 Task: Find a guest house in North Chicopee, United States, for 8 guests from 24 Aug to 10 Sep, with a price range of ₹12,000 to ₹15,000, 6 bedrooms, 6 beds, 6 bathrooms, free parking, TV, and English-speaking host.
Action: Mouse moved to (582, 113)
Screenshot: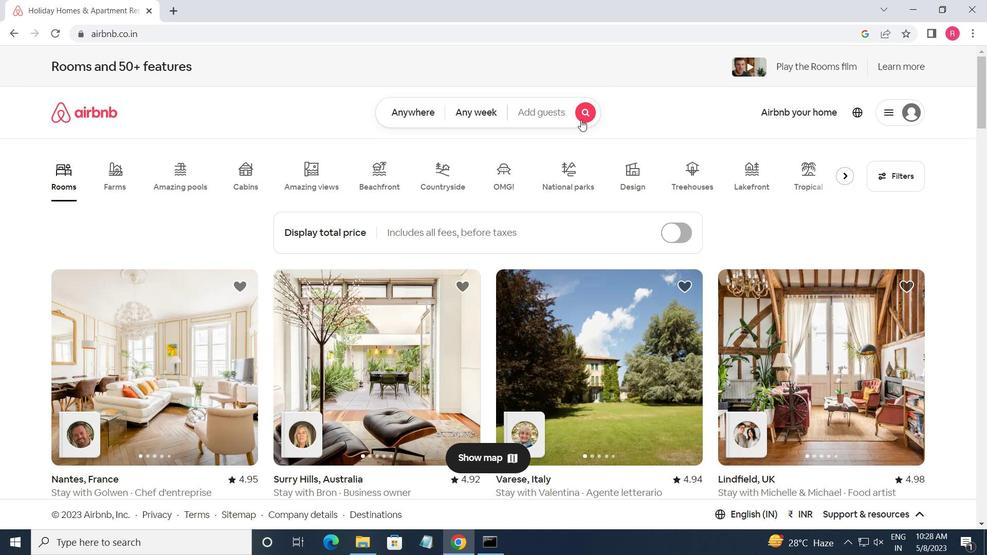 
Action: Mouse pressed left at (582, 113)
Screenshot: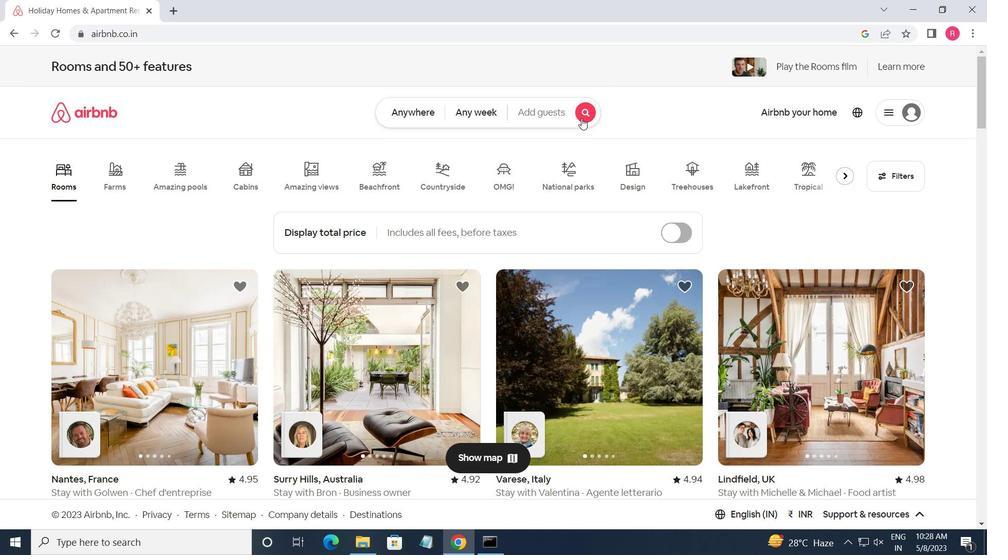
Action: Mouse moved to (354, 157)
Screenshot: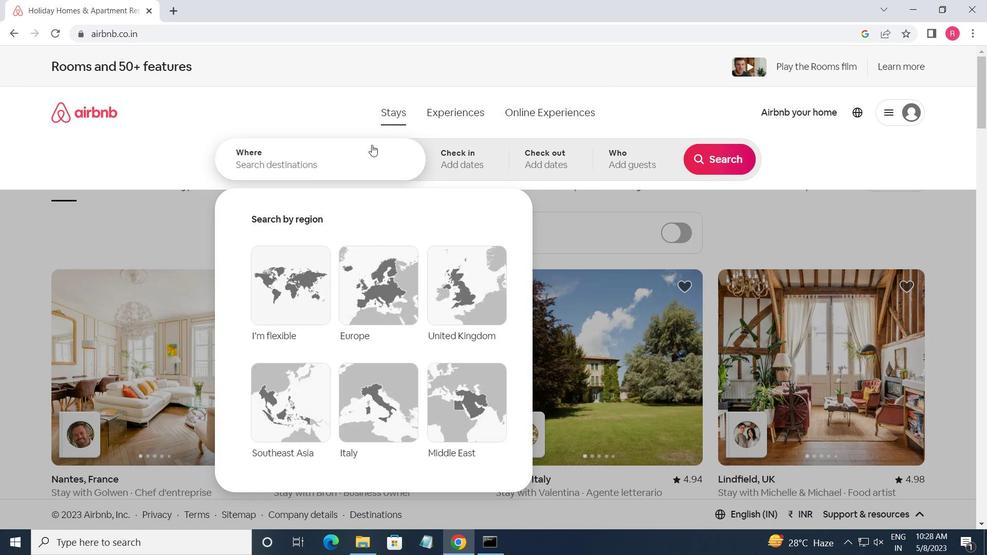 
Action: Mouse pressed left at (354, 157)
Screenshot: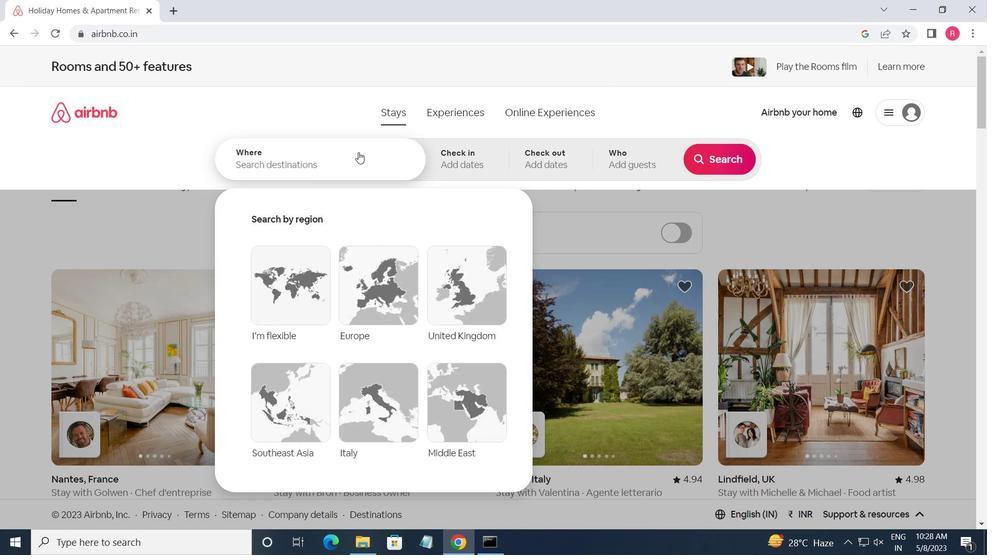 
Action: Key pressed <Key.shift_r>North<Key.space><Key.shift><Key.shift><Key.shift><Key.shift><Key.shift><Key.shift><Key.shift><Key.shift><Key.shift><Key.shift><Key.shift><Key.shift><Key.shift><Key.shift><Key.shift>CHICOPEE,<Key.shift_r>UNITED<Key.space><Key.shift><Key.shift><Key.shift><Key.shift><Key.shift><Key.shift><Key.shift><Key.shift><Key.shift><Key.shift><Key.shift><Key.shift><Key.shift><Key.shift><Key.shift><Key.shift><Key.shift><Key.shift>STATES<Key.enter>
Screenshot: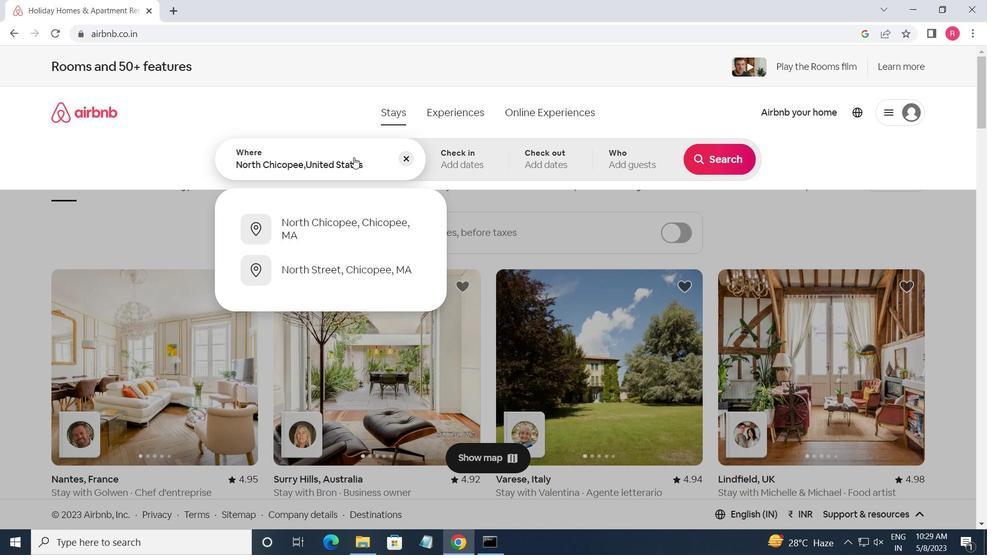 
Action: Mouse moved to (720, 260)
Screenshot: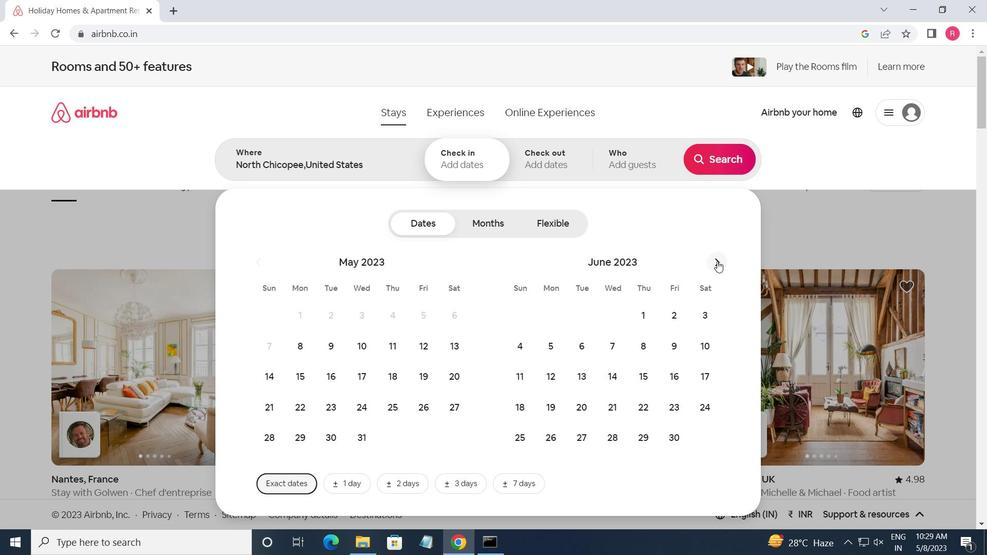 
Action: Mouse pressed left at (720, 260)
Screenshot: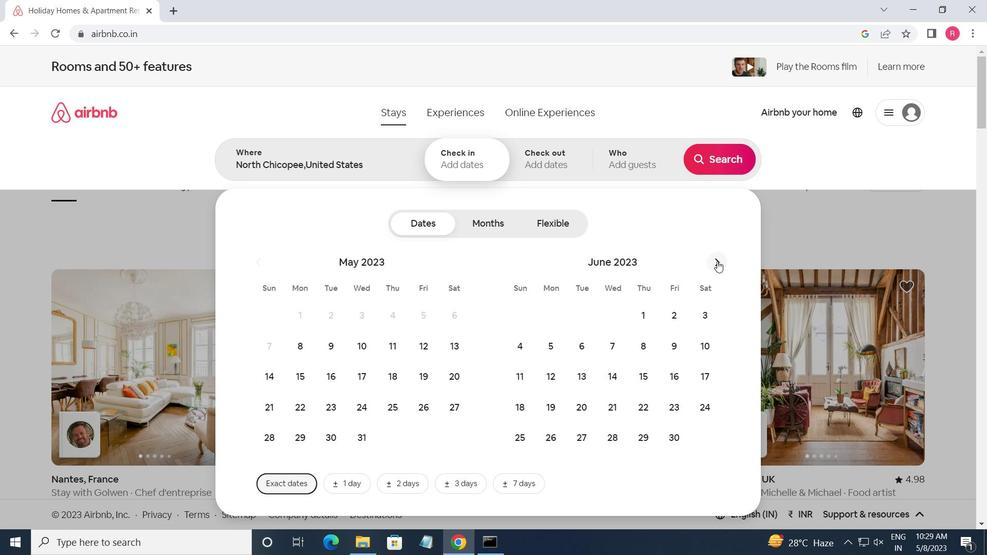 
Action: Mouse moved to (721, 262)
Screenshot: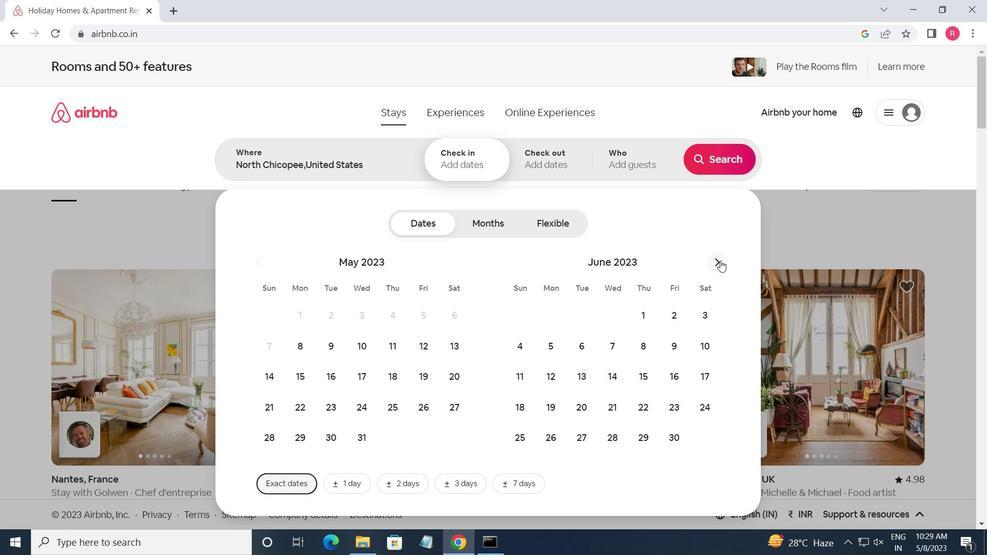 
Action: Mouse pressed left at (721, 262)
Screenshot: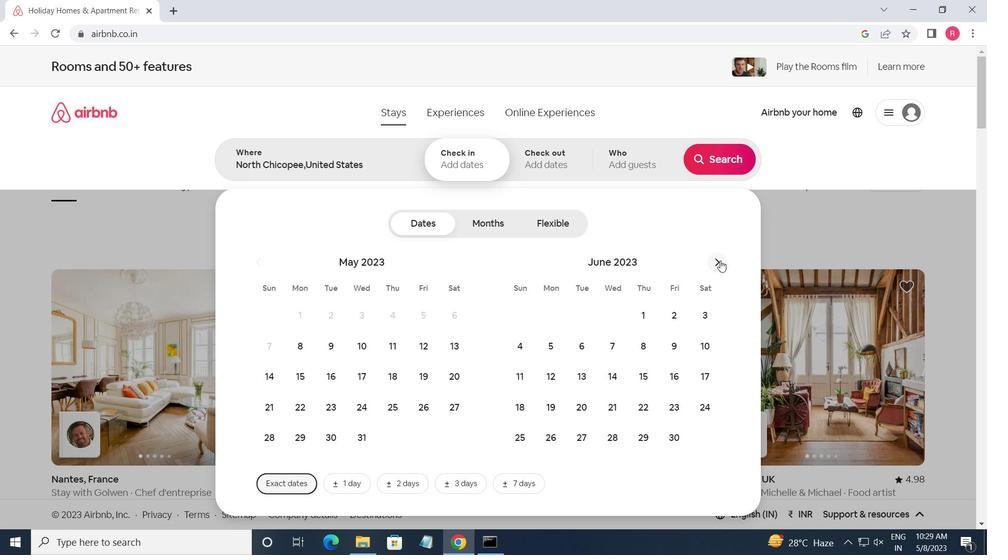 
Action: Mouse pressed left at (721, 262)
Screenshot: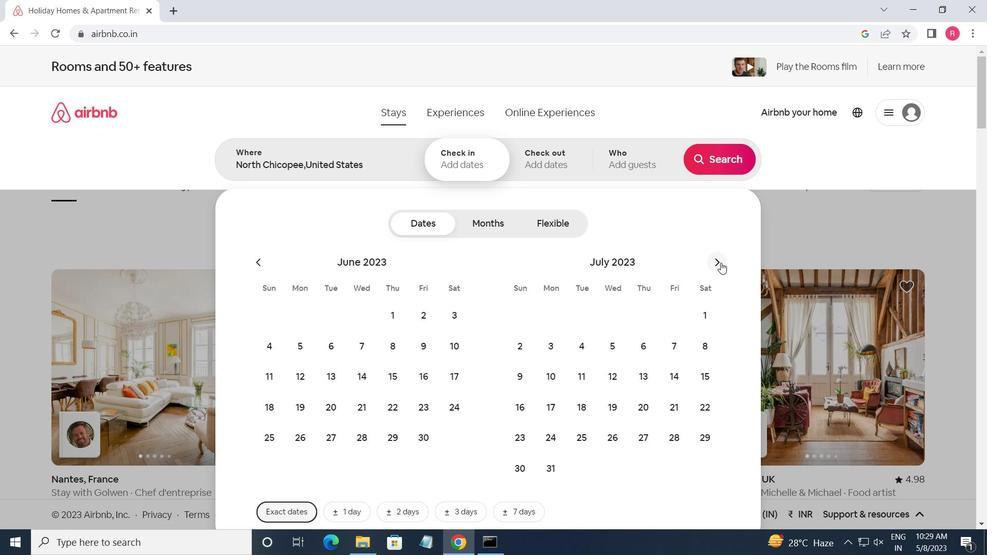 
Action: Mouse moved to (649, 409)
Screenshot: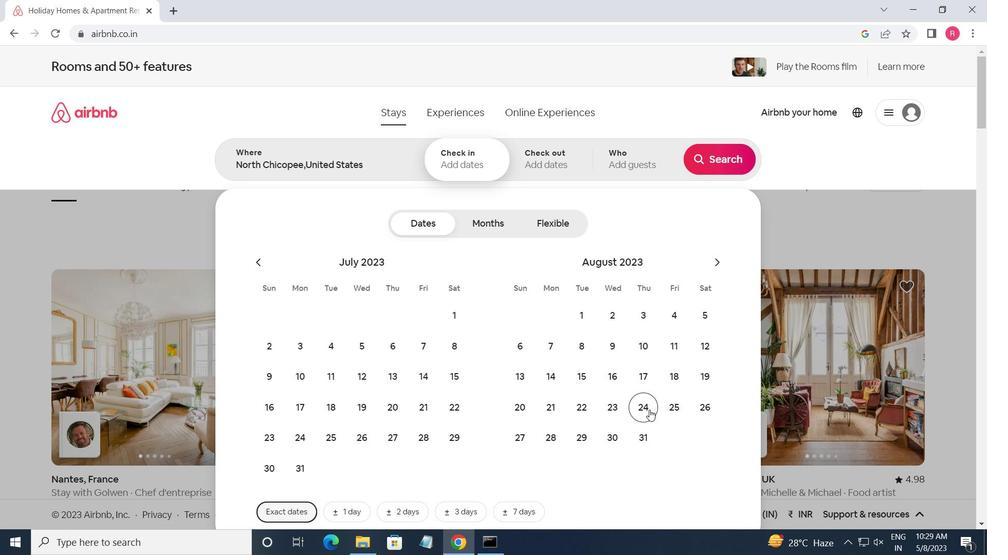 
Action: Mouse pressed left at (649, 409)
Screenshot: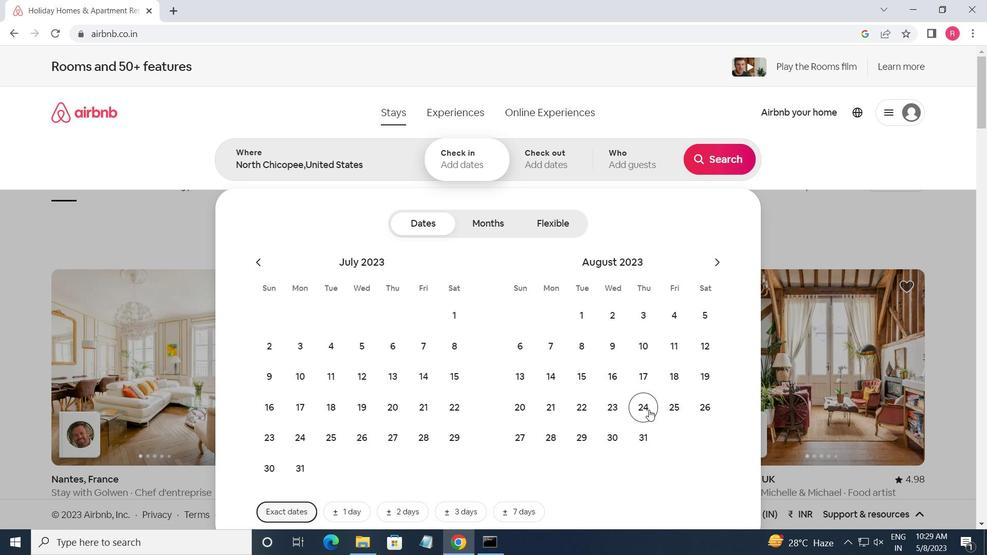 
Action: Mouse moved to (716, 266)
Screenshot: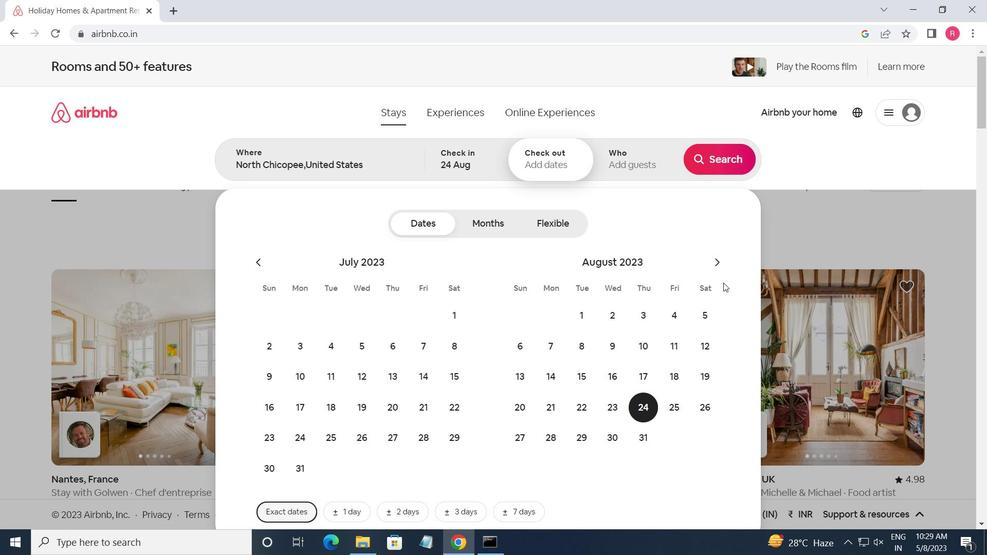 
Action: Mouse pressed left at (716, 266)
Screenshot: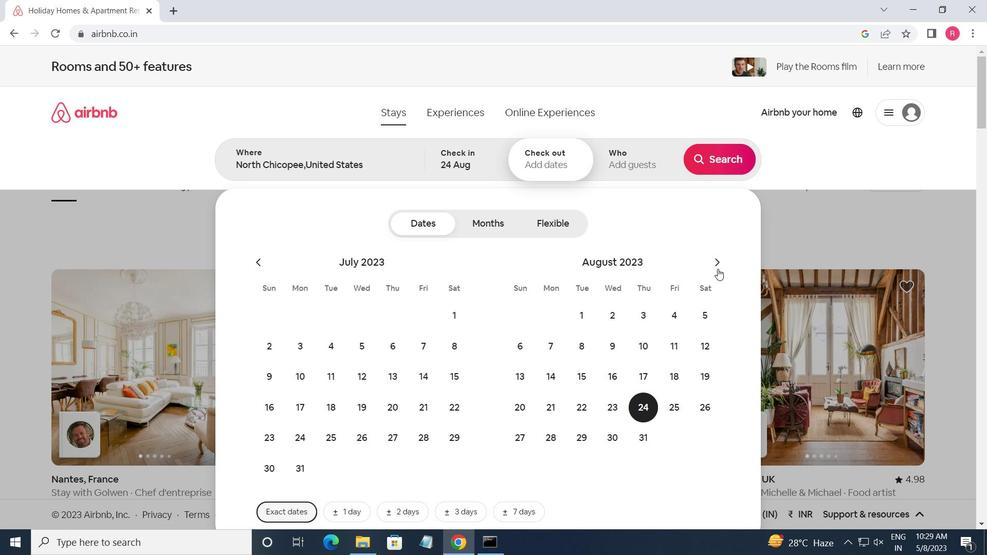 
Action: Mouse moved to (530, 377)
Screenshot: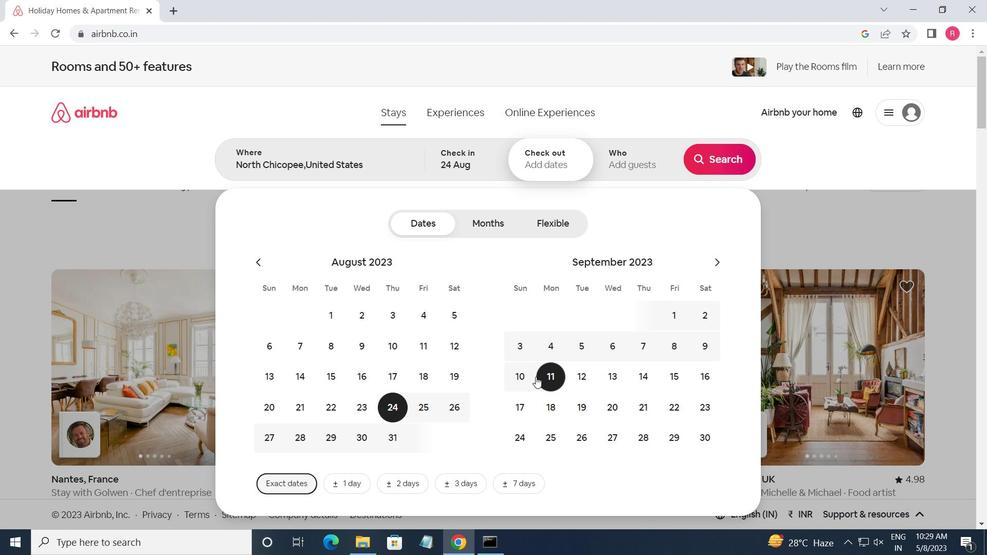 
Action: Mouse pressed left at (530, 377)
Screenshot: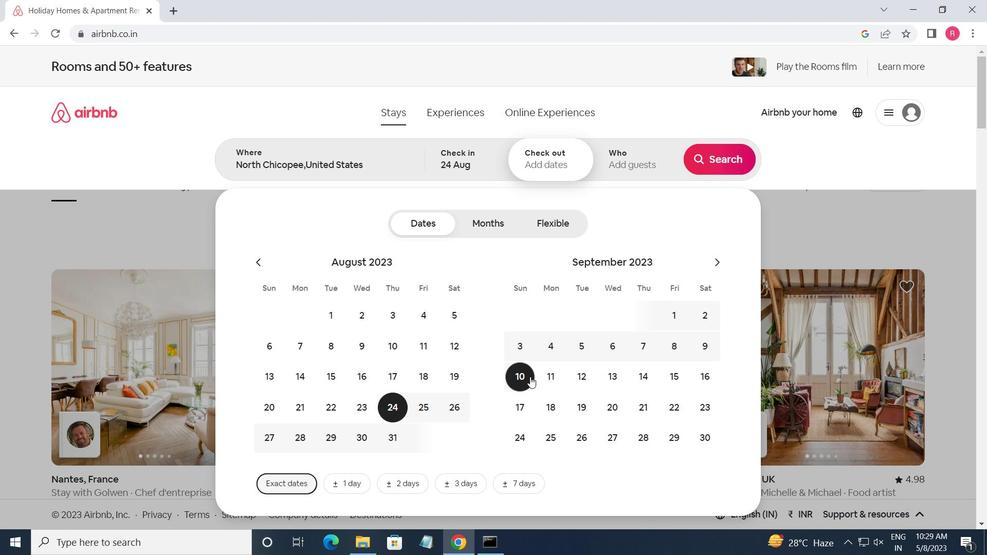 
Action: Mouse moved to (635, 157)
Screenshot: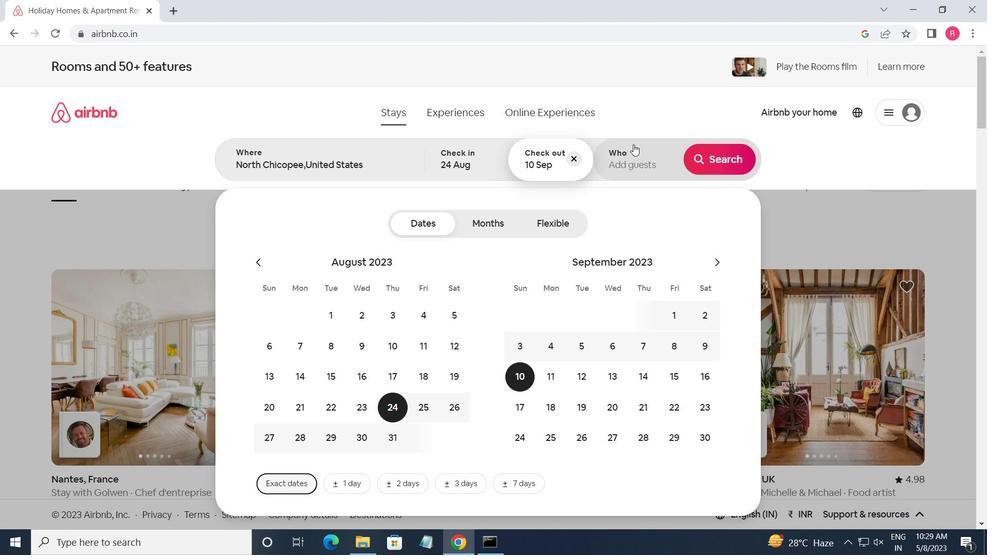 
Action: Mouse pressed left at (635, 157)
Screenshot: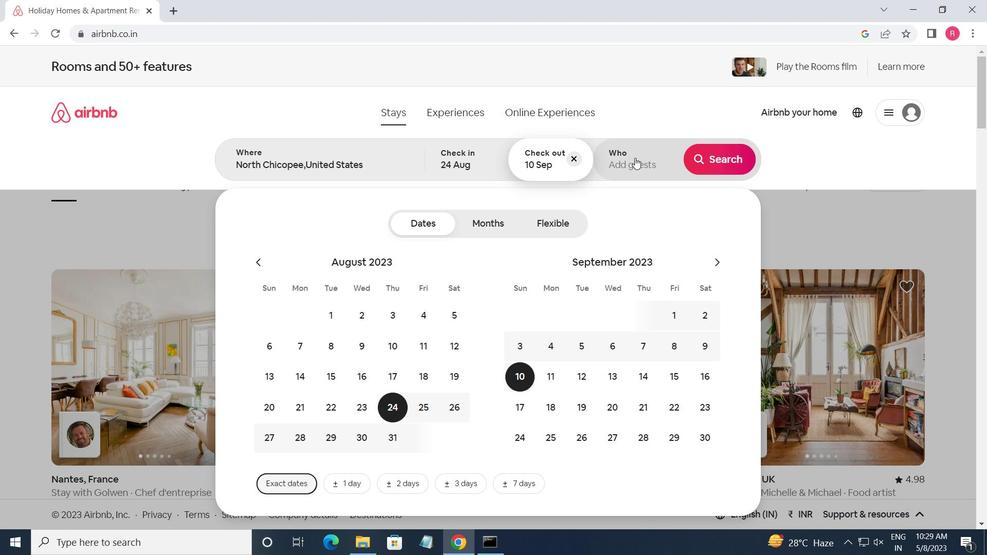
Action: Mouse moved to (712, 221)
Screenshot: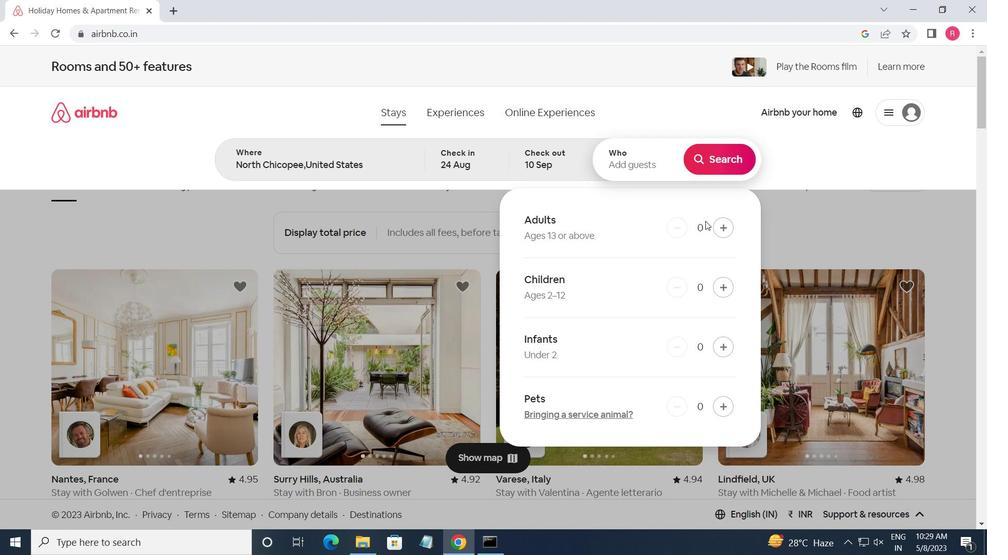 
Action: Mouse pressed left at (712, 221)
Screenshot: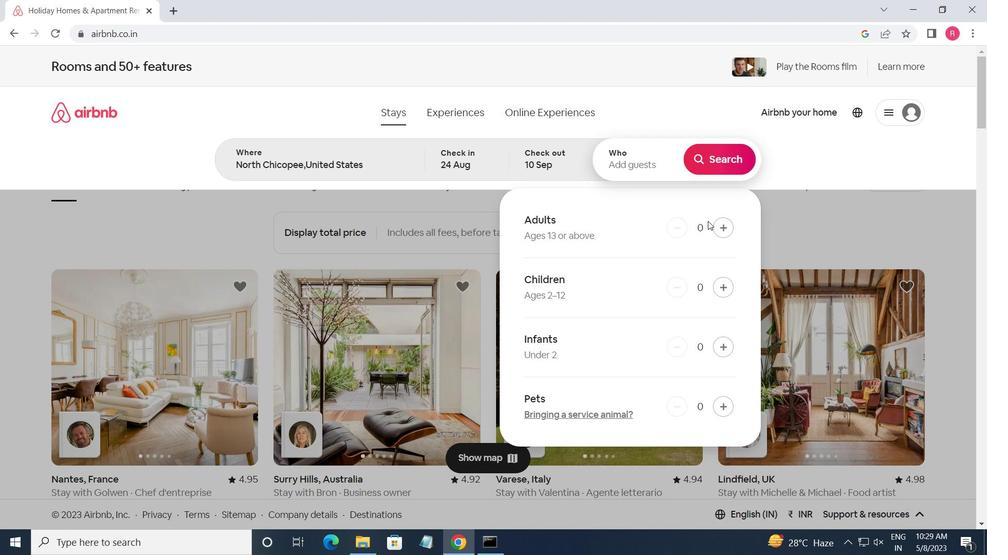 
Action: Mouse moved to (718, 227)
Screenshot: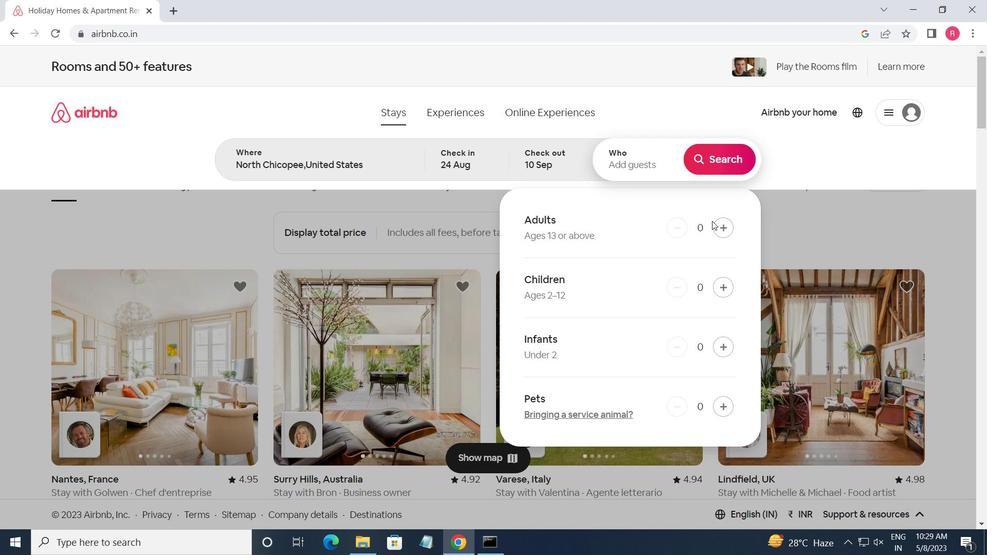 
Action: Mouse pressed left at (718, 227)
Screenshot: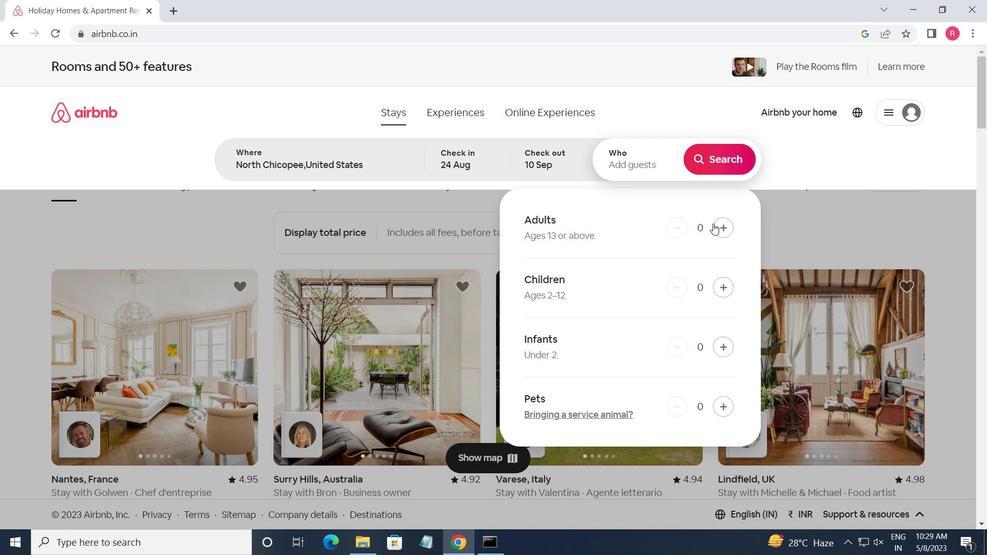 
Action: Mouse pressed left at (718, 227)
Screenshot: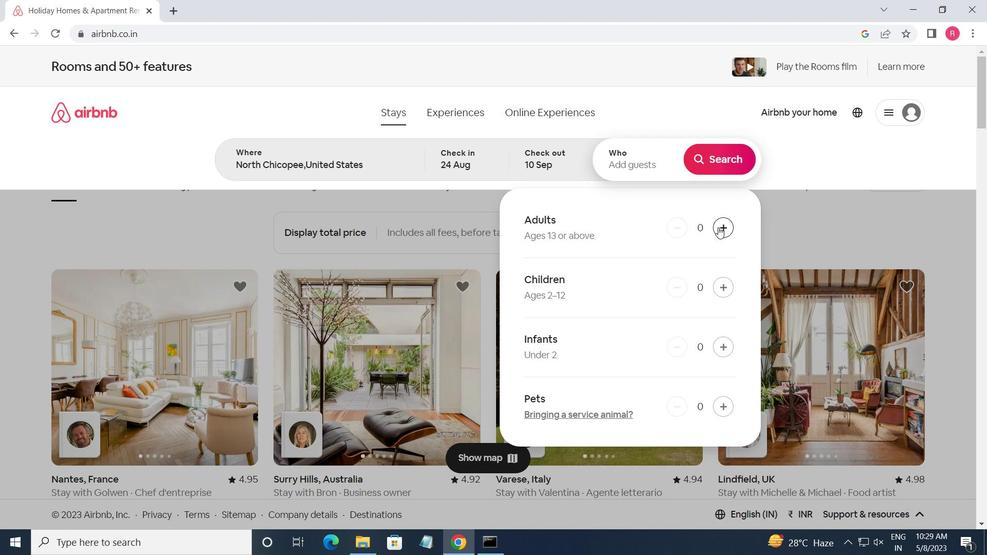 
Action: Mouse moved to (718, 227)
Screenshot: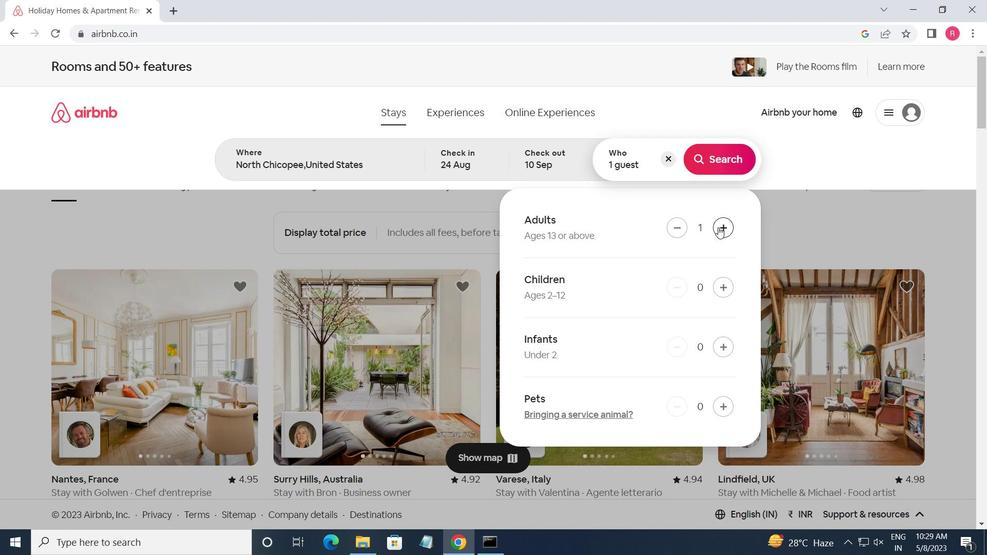 
Action: Mouse pressed left at (718, 227)
Screenshot: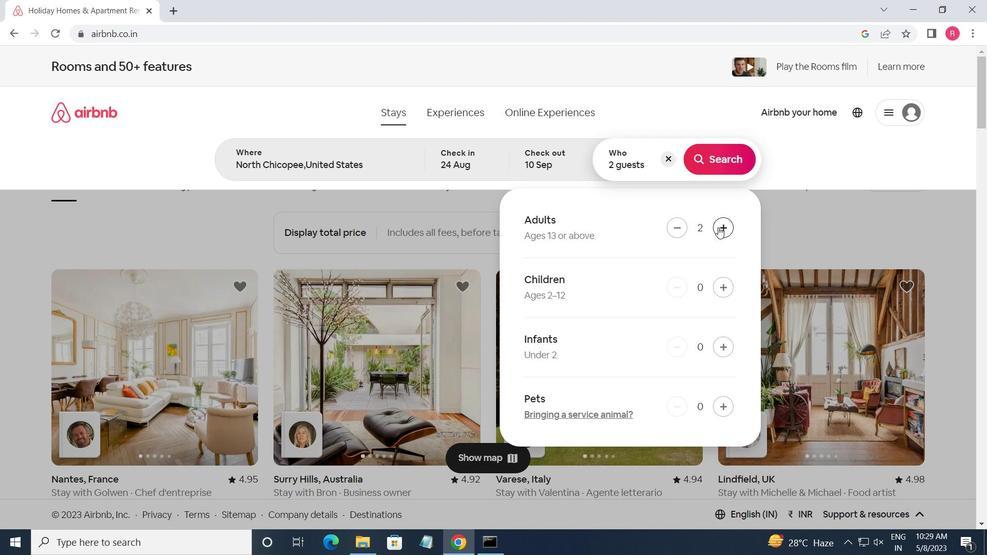 
Action: Mouse moved to (718, 228)
Screenshot: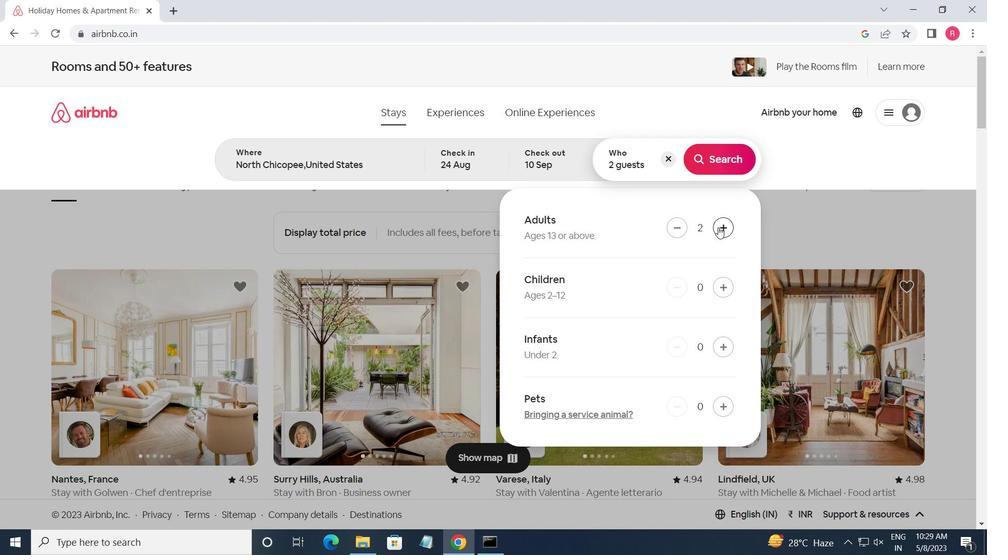 
Action: Mouse pressed left at (718, 228)
Screenshot: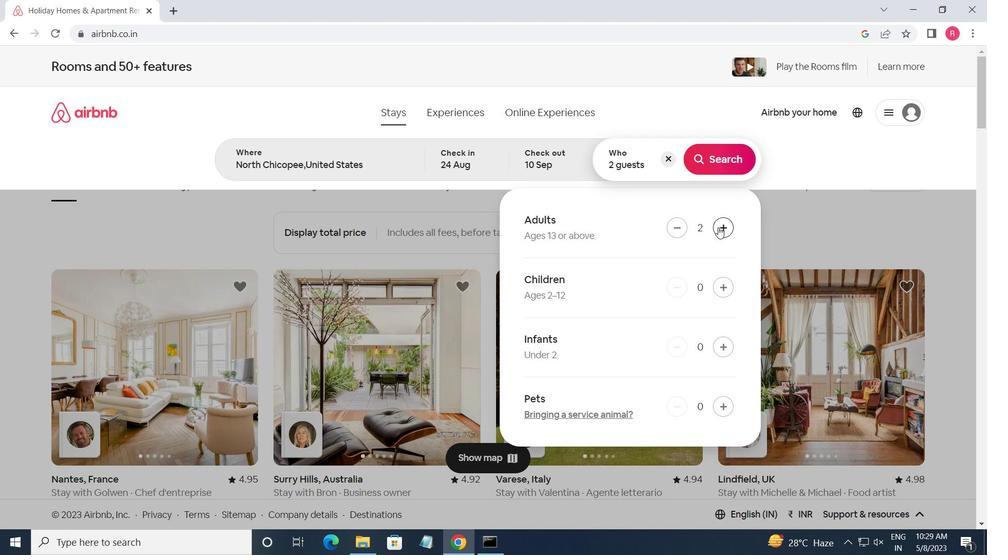 
Action: Mouse pressed left at (718, 228)
Screenshot: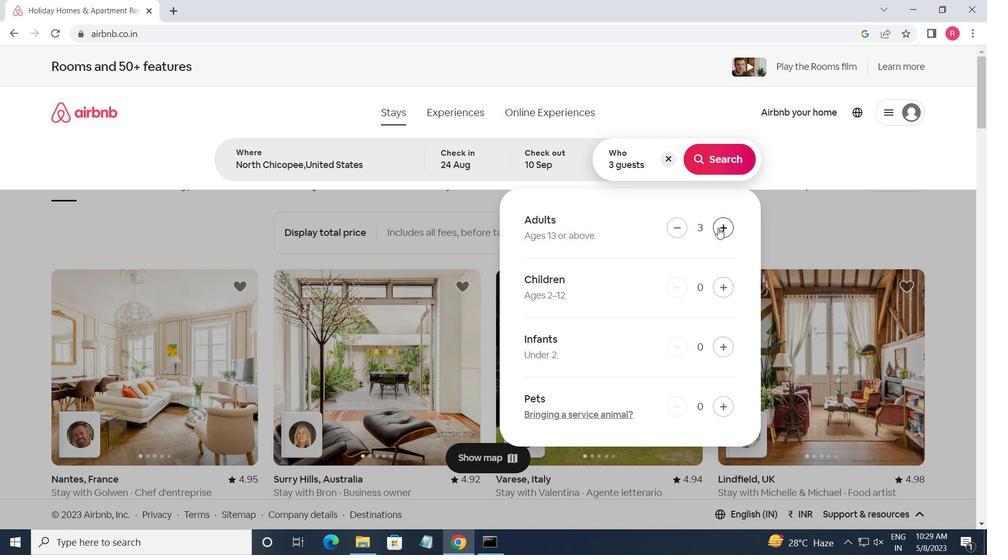 
Action: Mouse pressed left at (718, 228)
Screenshot: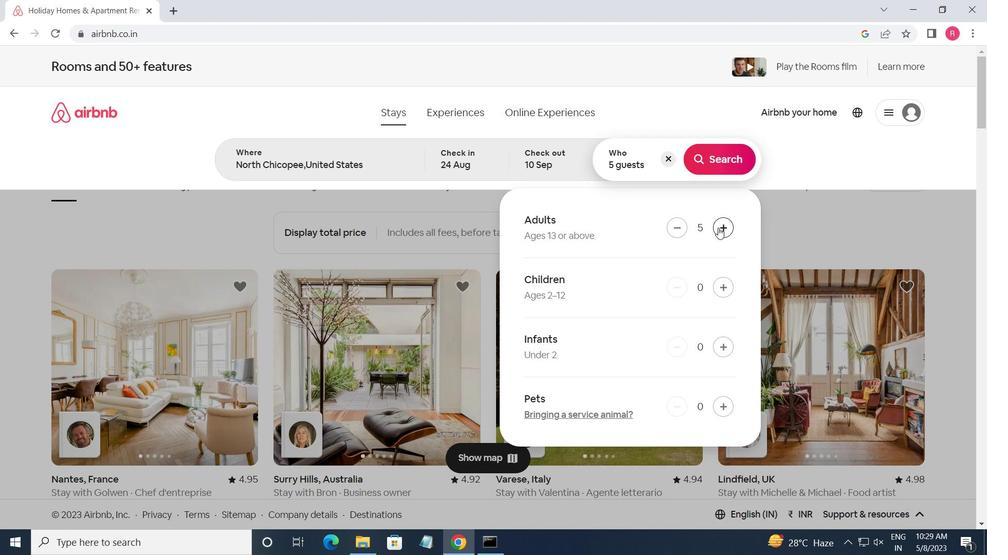 
Action: Mouse moved to (723, 283)
Screenshot: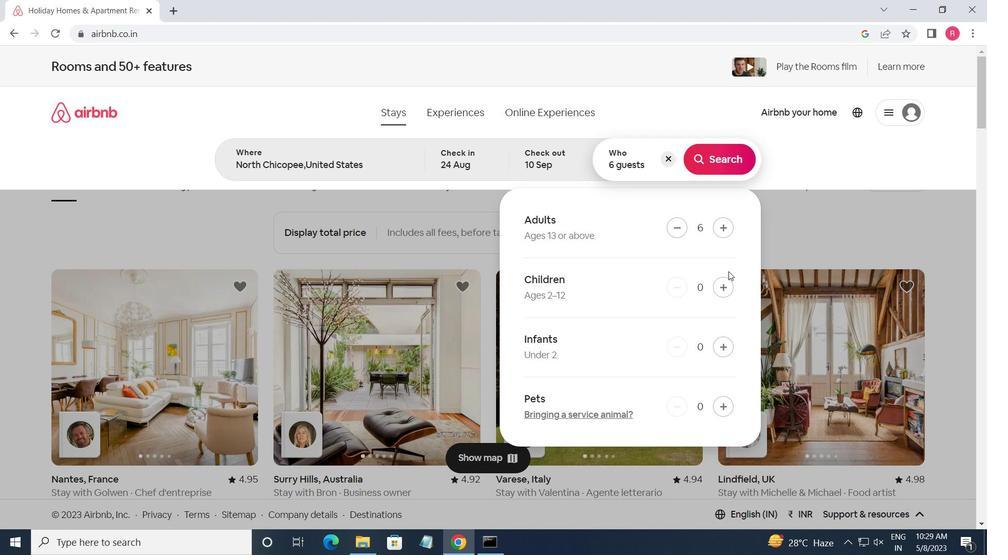
Action: Mouse pressed left at (723, 283)
Screenshot: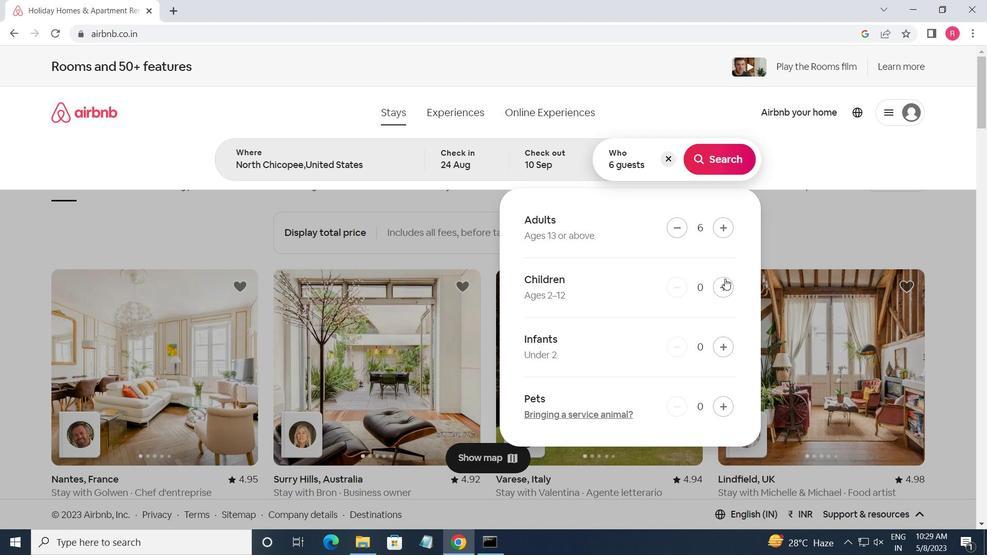 
Action: Mouse pressed left at (723, 283)
Screenshot: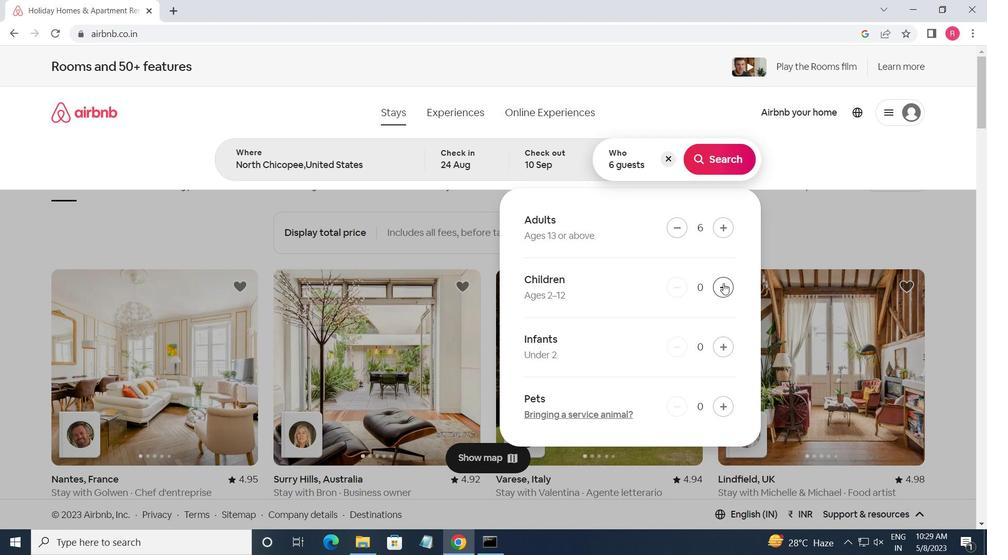 
Action: Mouse moved to (710, 165)
Screenshot: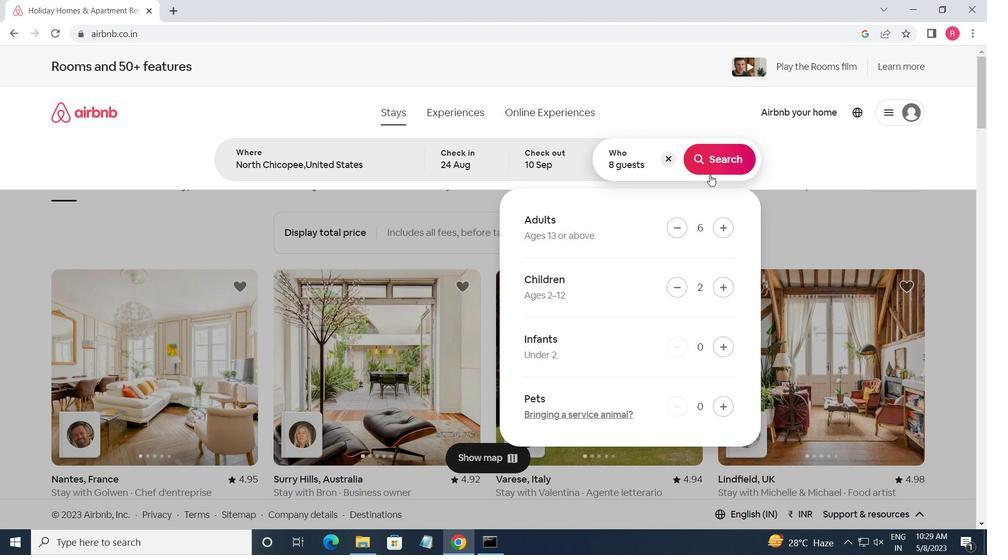 
Action: Mouse pressed left at (710, 165)
Screenshot: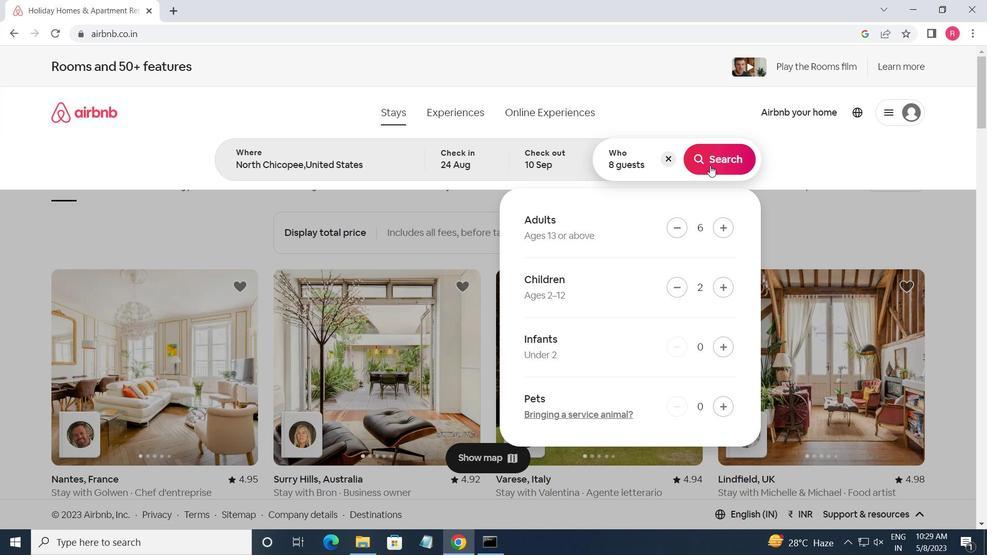 
Action: Mouse moved to (917, 126)
Screenshot: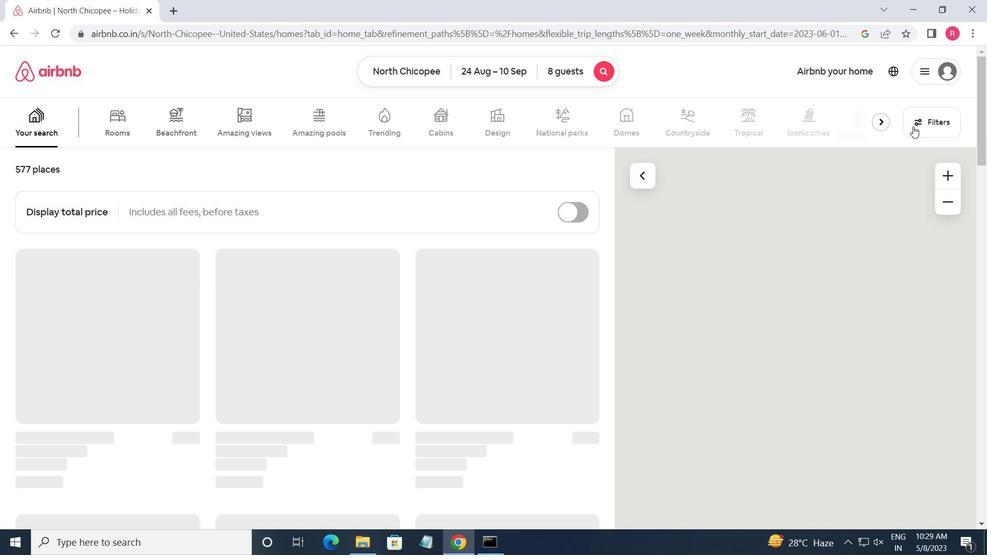 
Action: Mouse pressed left at (917, 126)
Screenshot: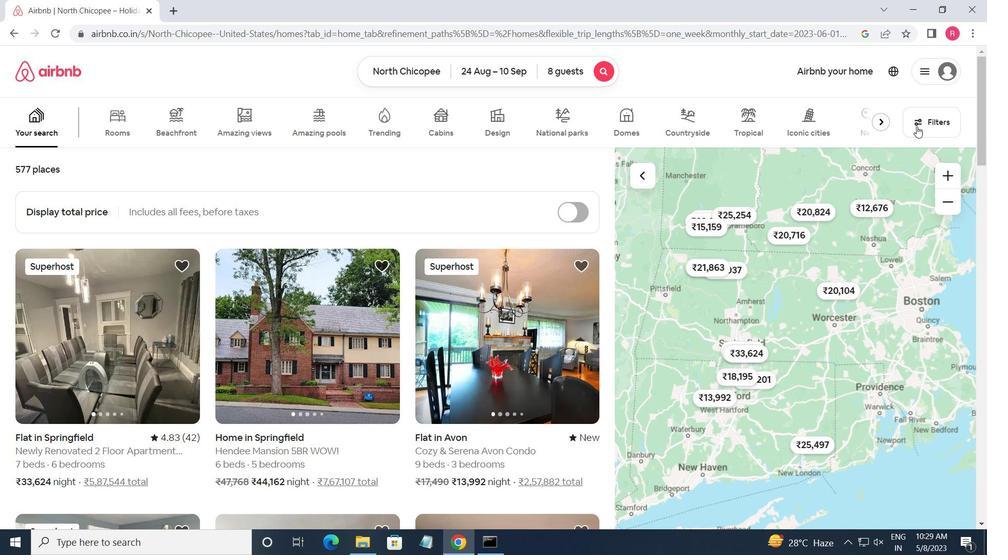 
Action: Mouse moved to (380, 428)
Screenshot: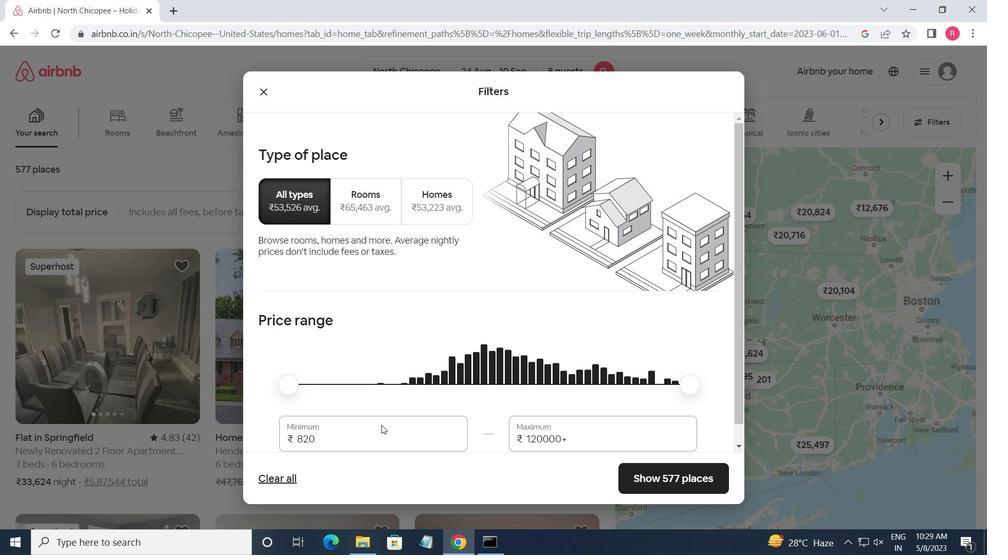 
Action: Mouse pressed left at (380, 428)
Screenshot: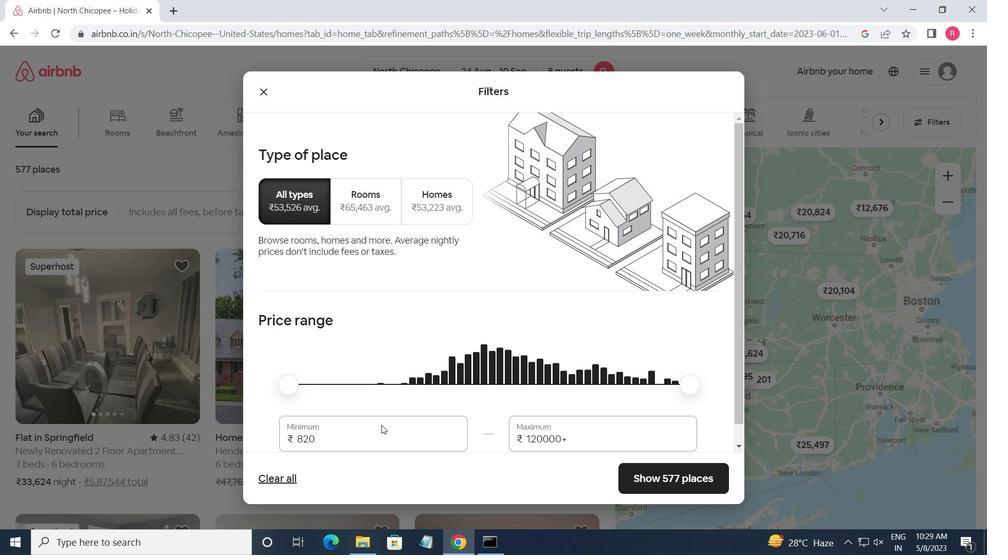 
Action: Mouse moved to (380, 429)
Screenshot: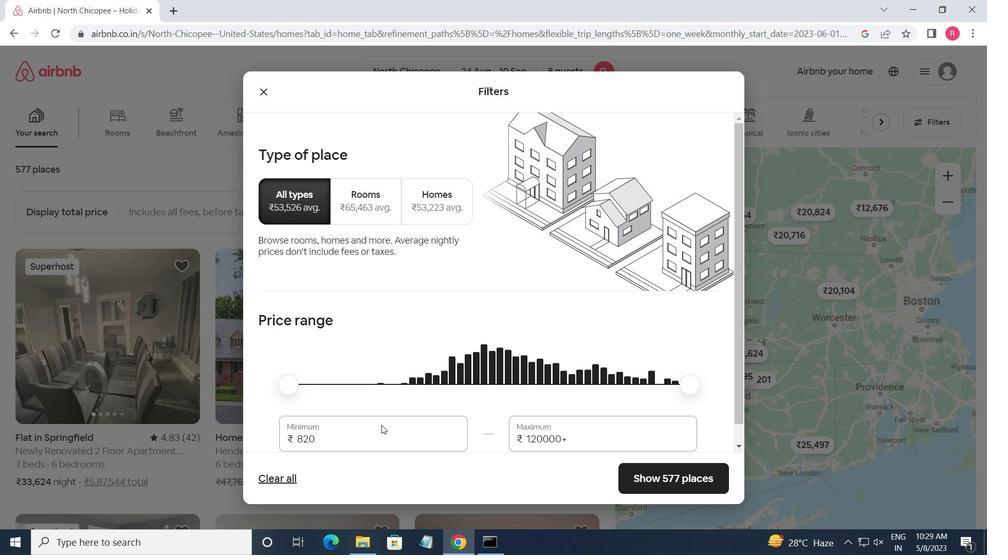 
Action: Key pressed <Key.backspace><Key.backspace><Key.backspace><Key.backspace><Key.backspace><Key.backspace><Key.backspace><Key.backspace>12000<Key.tab>15000
Screenshot: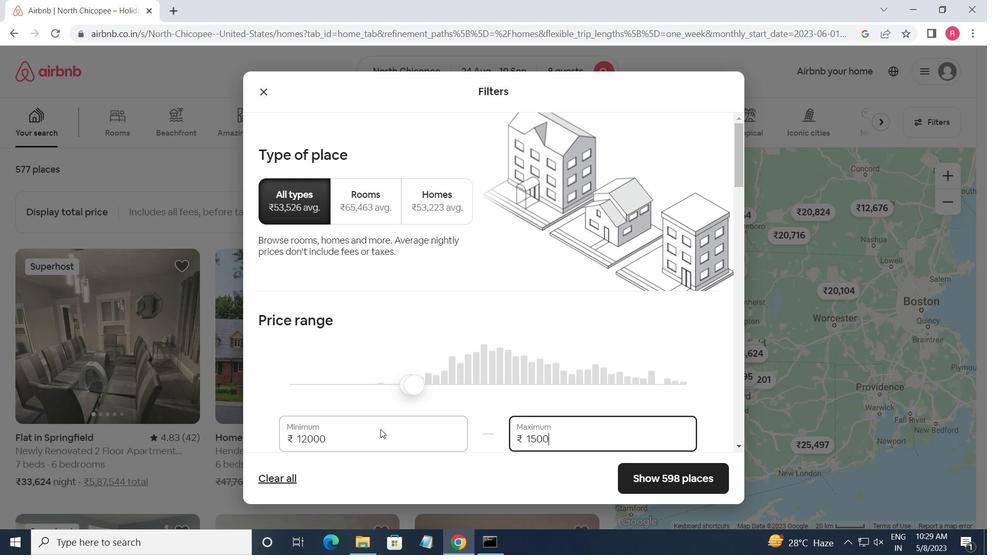
Action: Mouse moved to (436, 399)
Screenshot: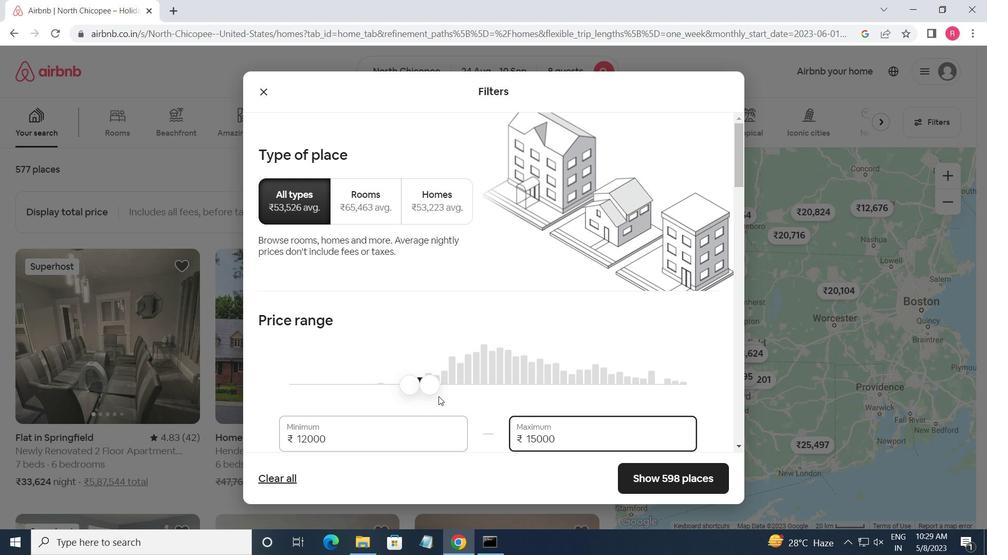
Action: Mouse scrolled (436, 399) with delta (0, 0)
Screenshot: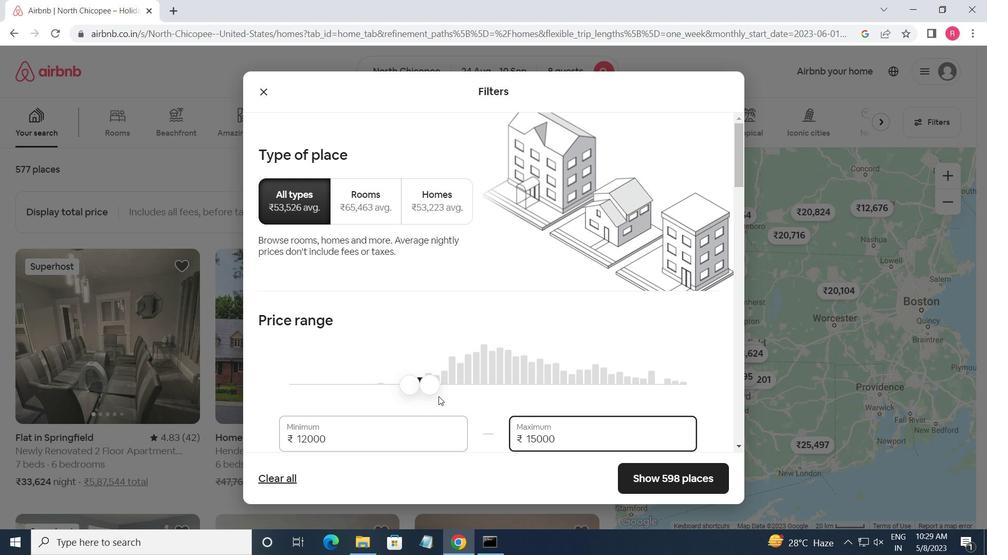 
Action: Mouse moved to (434, 402)
Screenshot: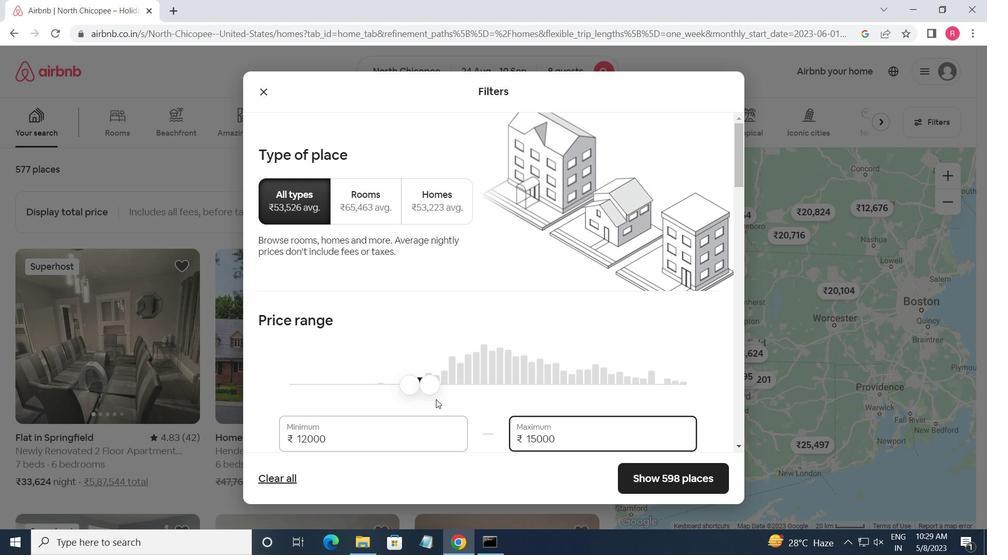 
Action: Mouse scrolled (434, 401) with delta (0, 0)
Screenshot: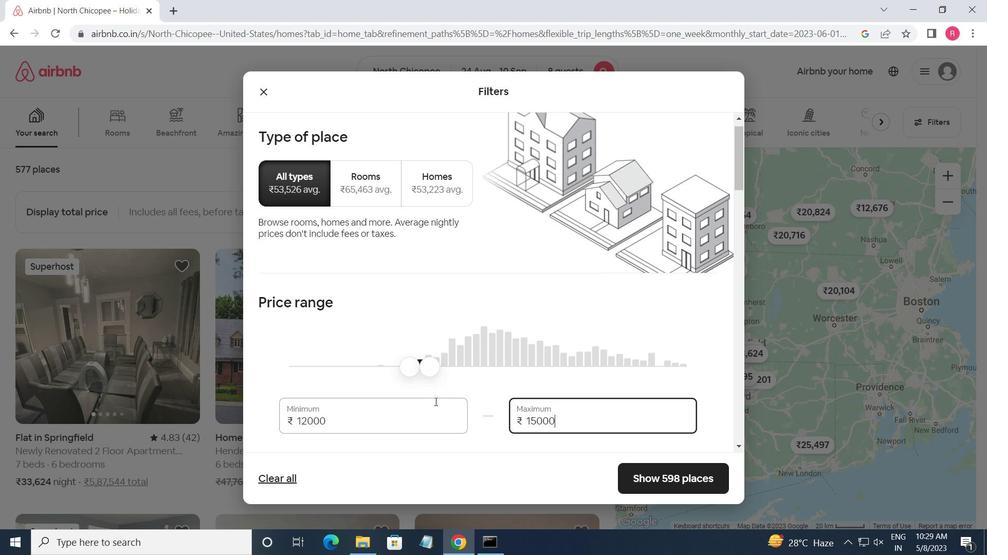 
Action: Mouse scrolled (434, 401) with delta (0, 0)
Screenshot: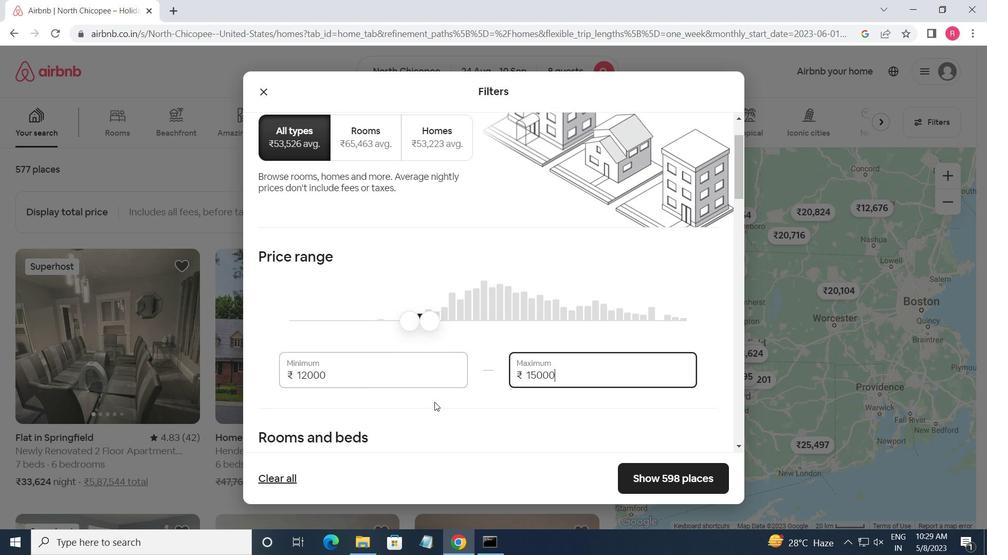 
Action: Mouse scrolled (434, 401) with delta (0, 0)
Screenshot: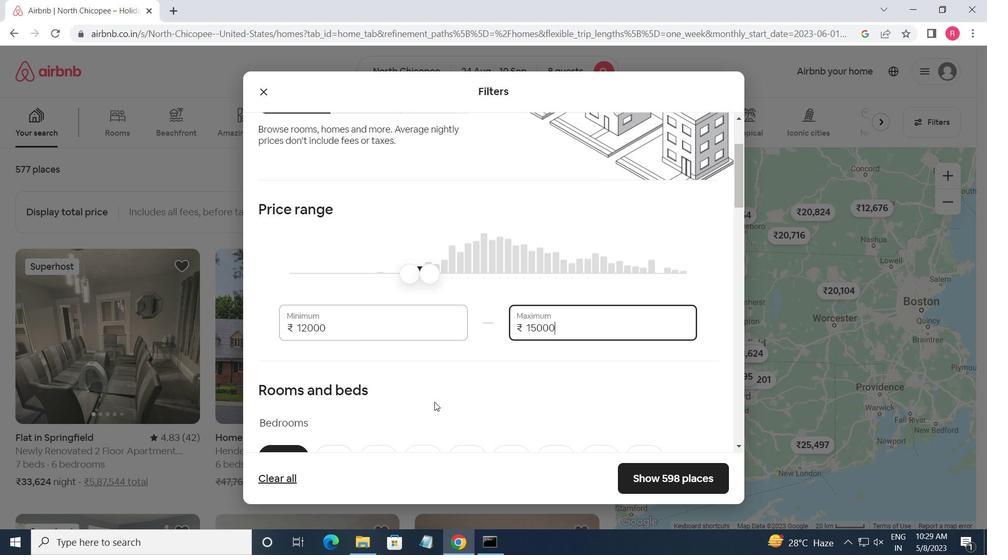 
Action: Mouse moved to (562, 312)
Screenshot: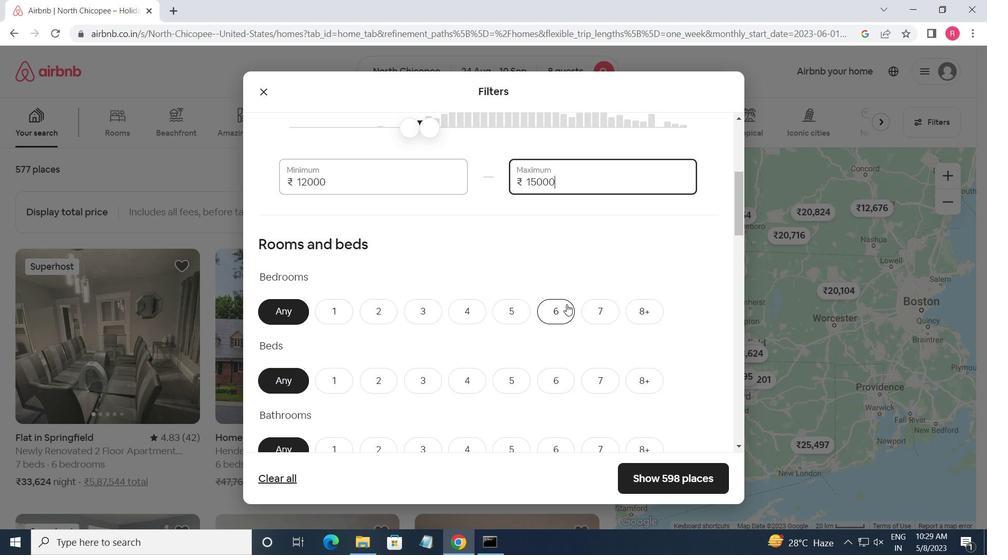 
Action: Mouse pressed left at (562, 312)
Screenshot: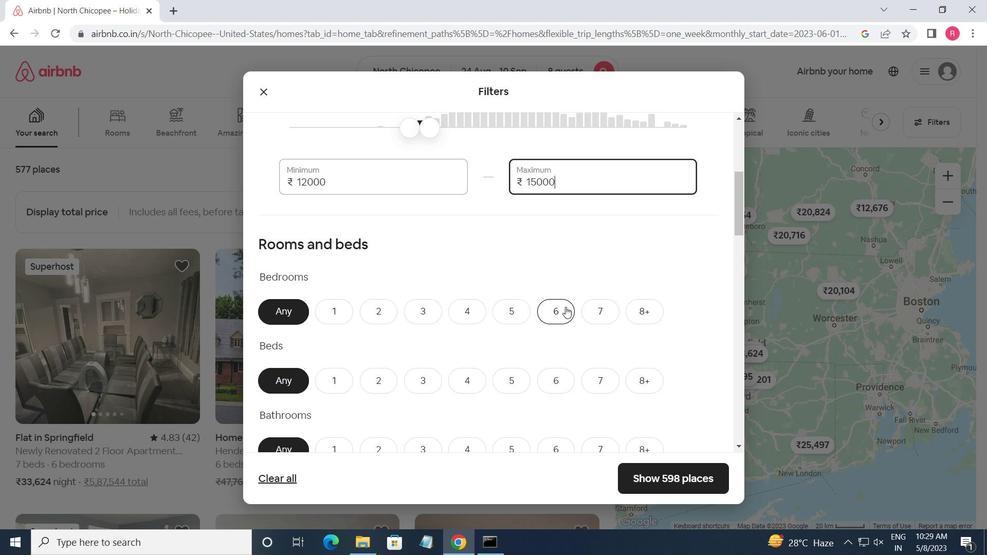 
Action: Mouse moved to (551, 386)
Screenshot: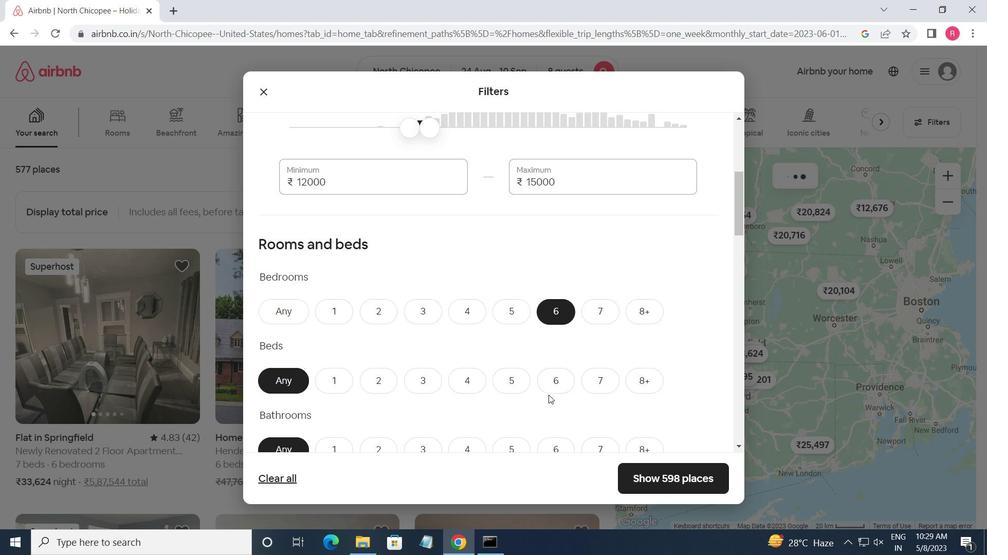 
Action: Mouse pressed left at (551, 386)
Screenshot: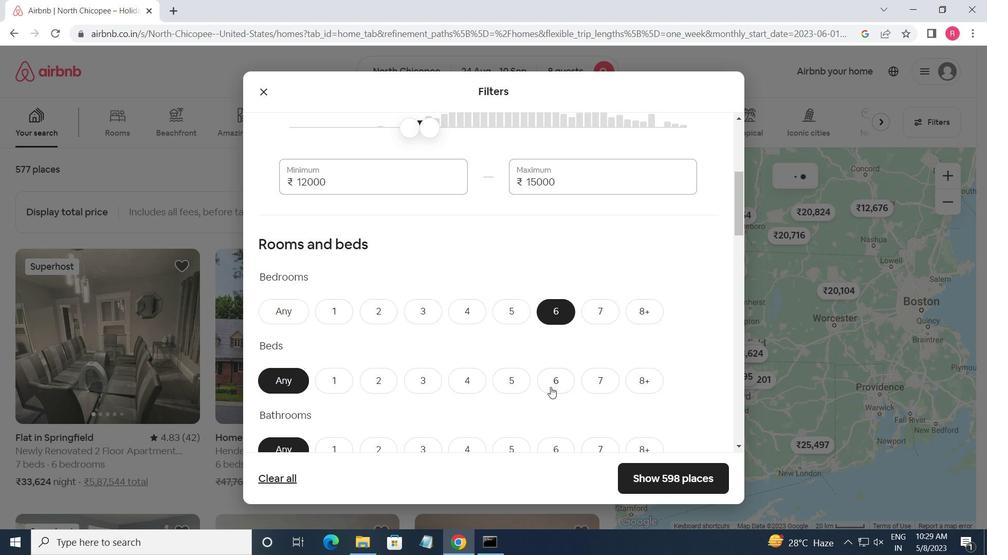 
Action: Mouse moved to (553, 443)
Screenshot: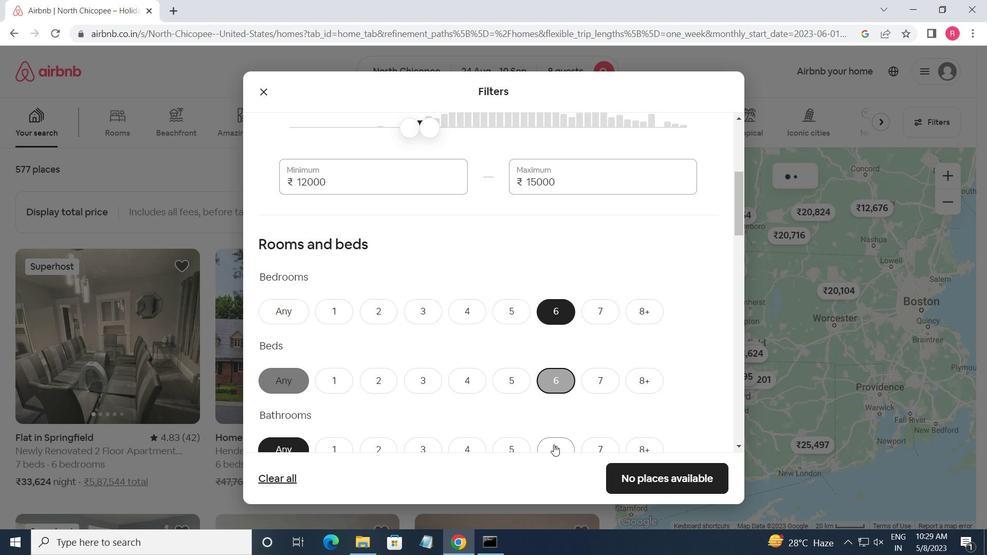 
Action: Mouse pressed left at (553, 443)
Screenshot: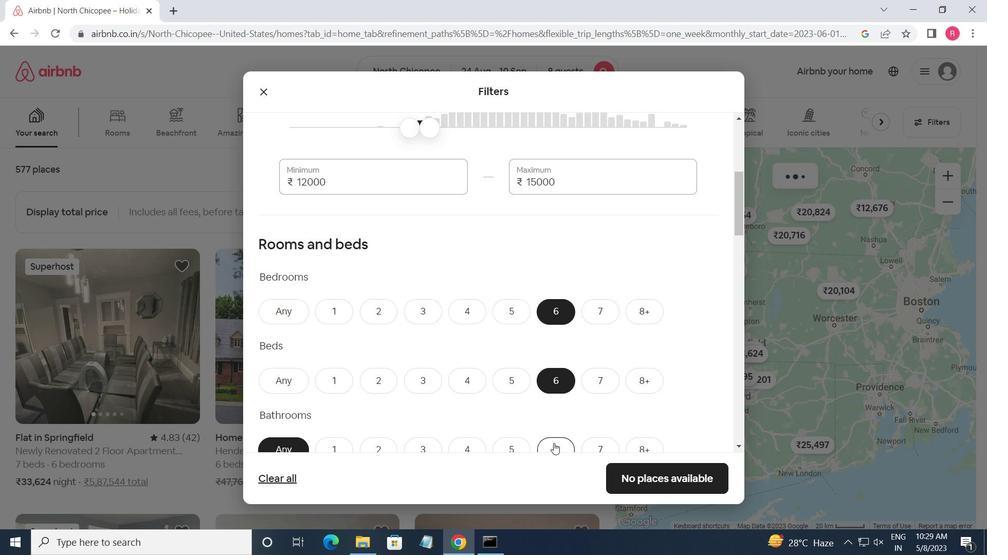 
Action: Mouse moved to (534, 345)
Screenshot: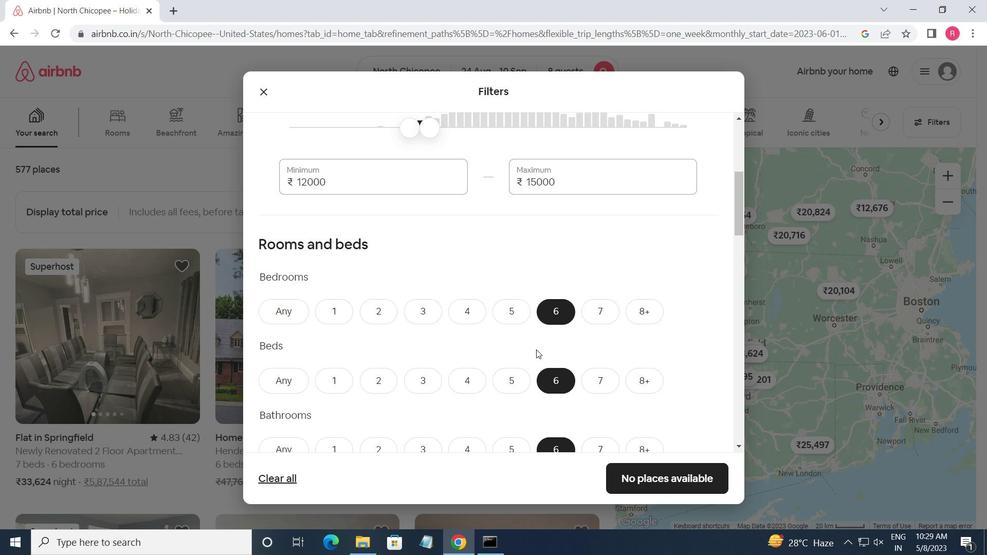 
Action: Mouse scrolled (534, 345) with delta (0, 0)
Screenshot: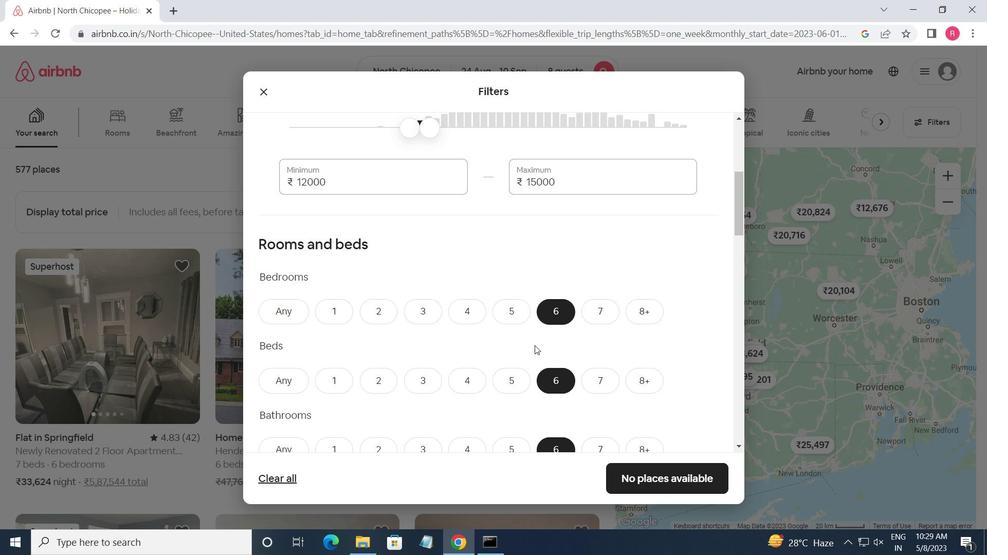 
Action: Mouse scrolled (534, 345) with delta (0, 0)
Screenshot: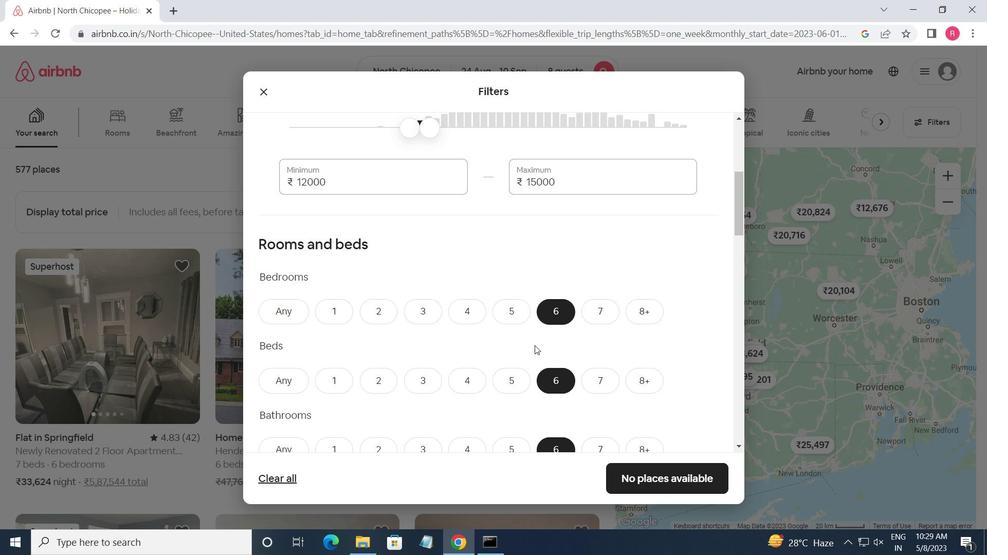 
Action: Mouse scrolled (534, 345) with delta (0, 0)
Screenshot: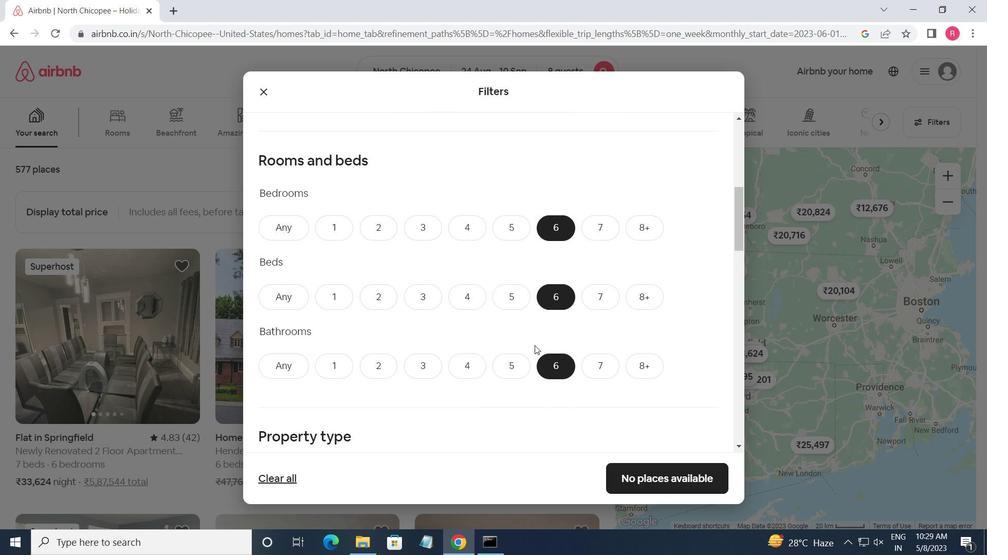 
Action: Mouse moved to (321, 378)
Screenshot: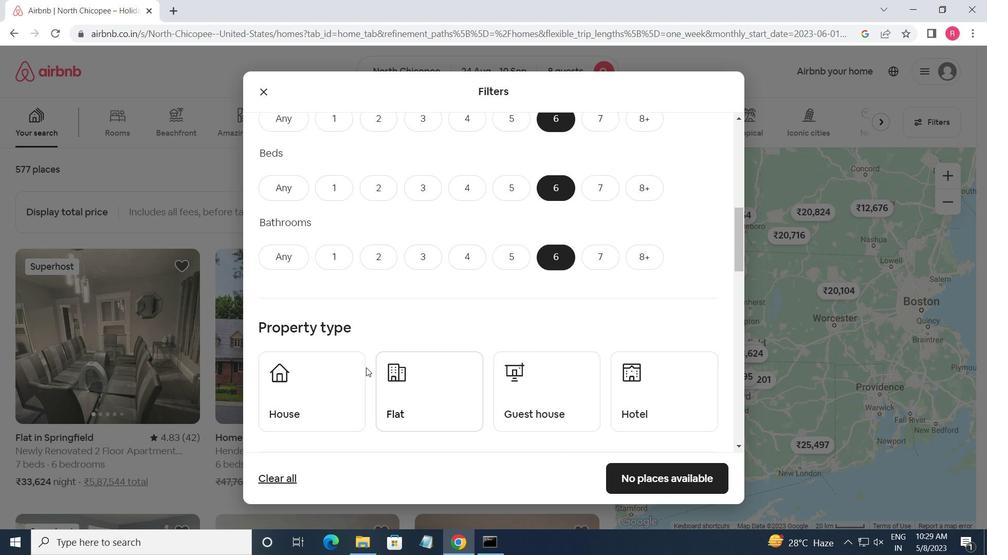 
Action: Mouse pressed left at (321, 378)
Screenshot: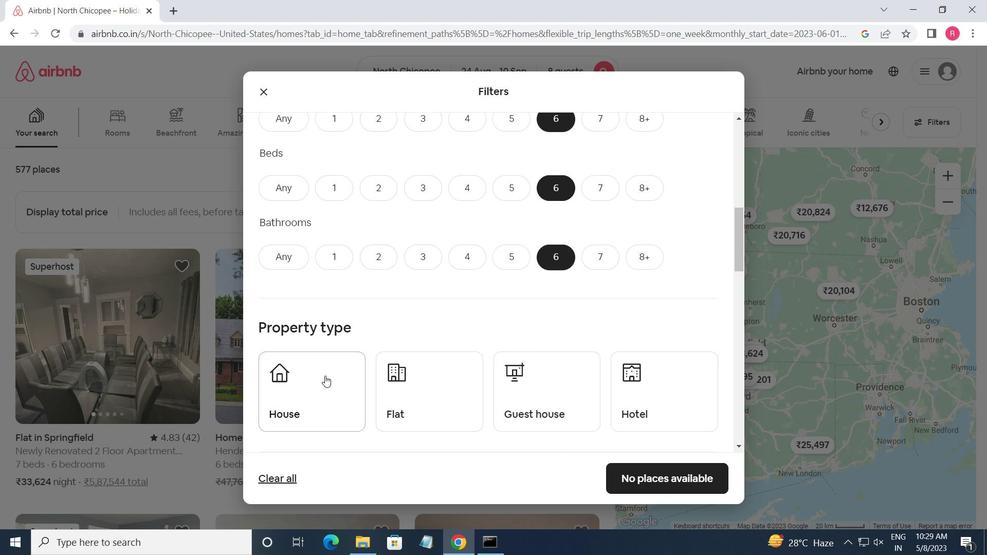 
Action: Mouse moved to (451, 392)
Screenshot: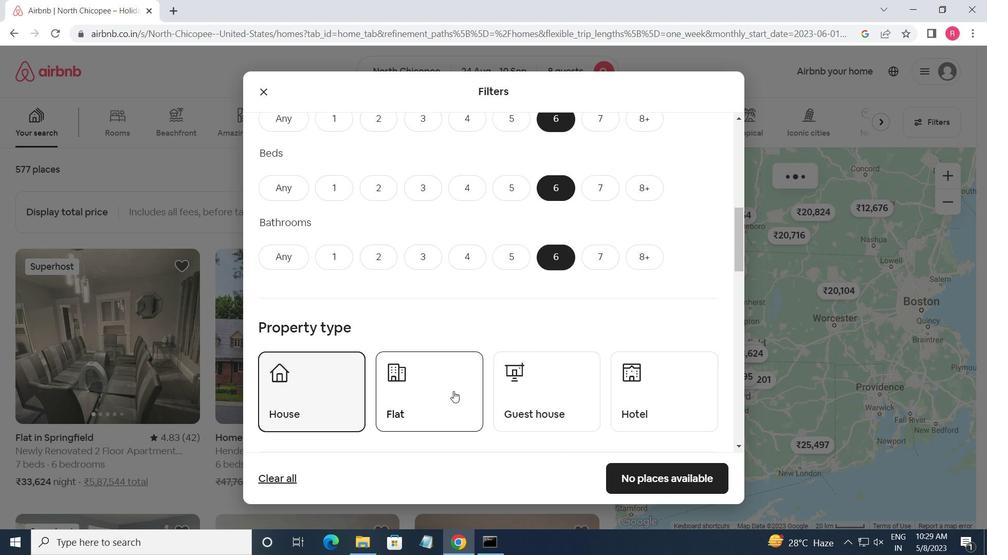 
Action: Mouse pressed left at (451, 392)
Screenshot: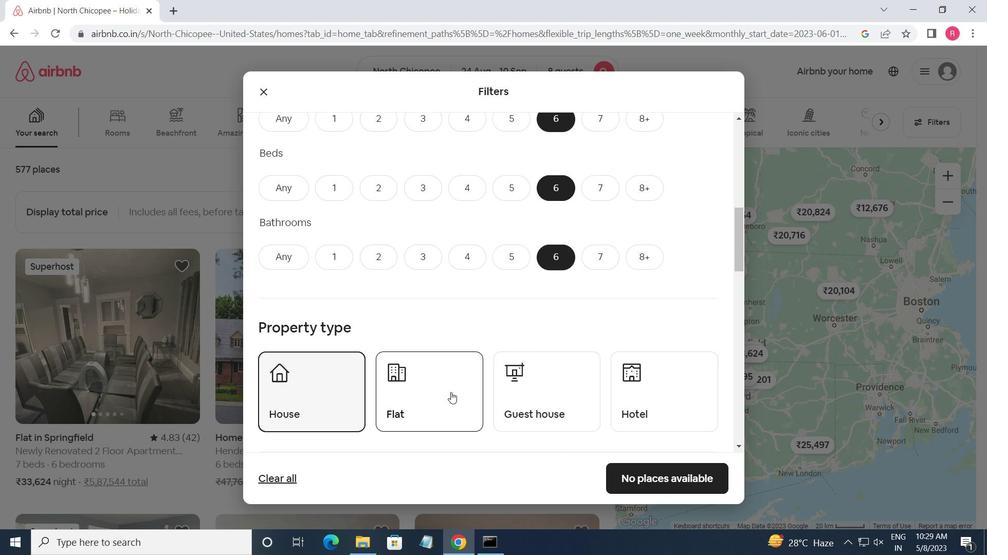 
Action: Mouse moved to (524, 404)
Screenshot: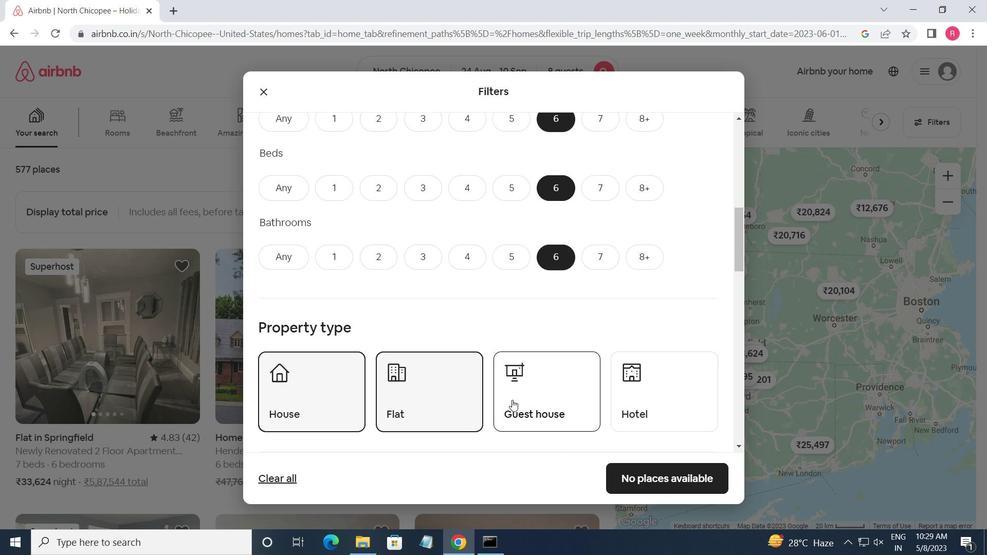 
Action: Mouse pressed left at (524, 404)
Screenshot: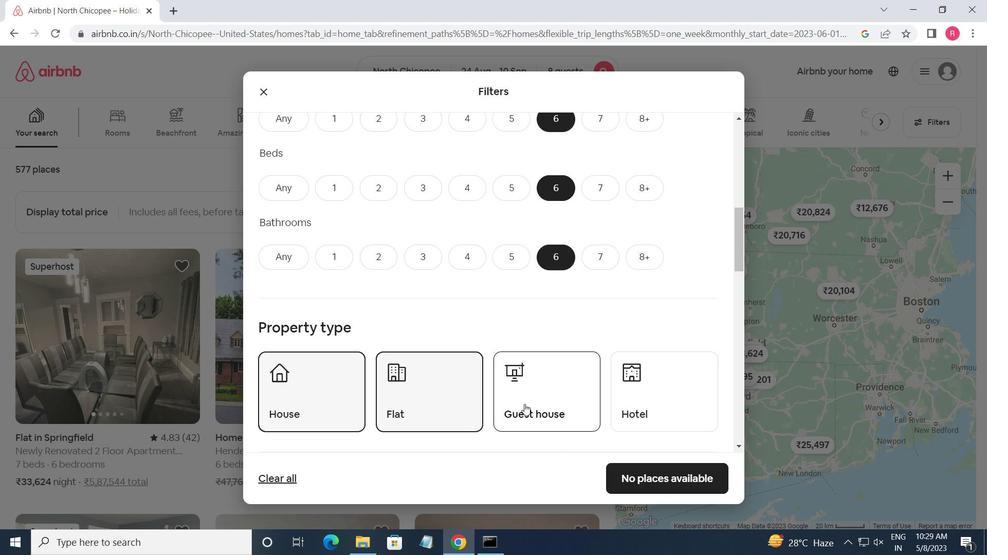 
Action: Mouse moved to (495, 374)
Screenshot: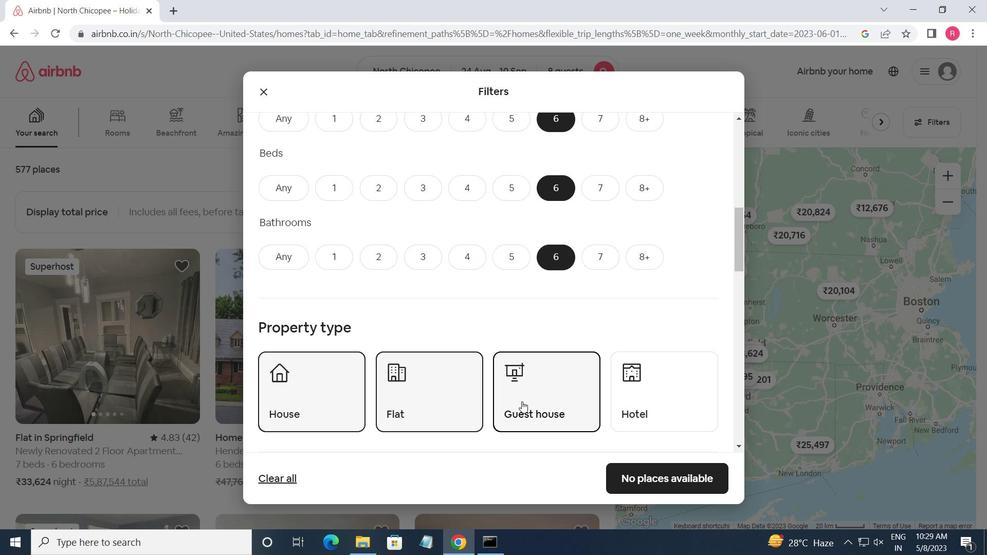 
Action: Mouse scrolled (495, 374) with delta (0, 0)
Screenshot: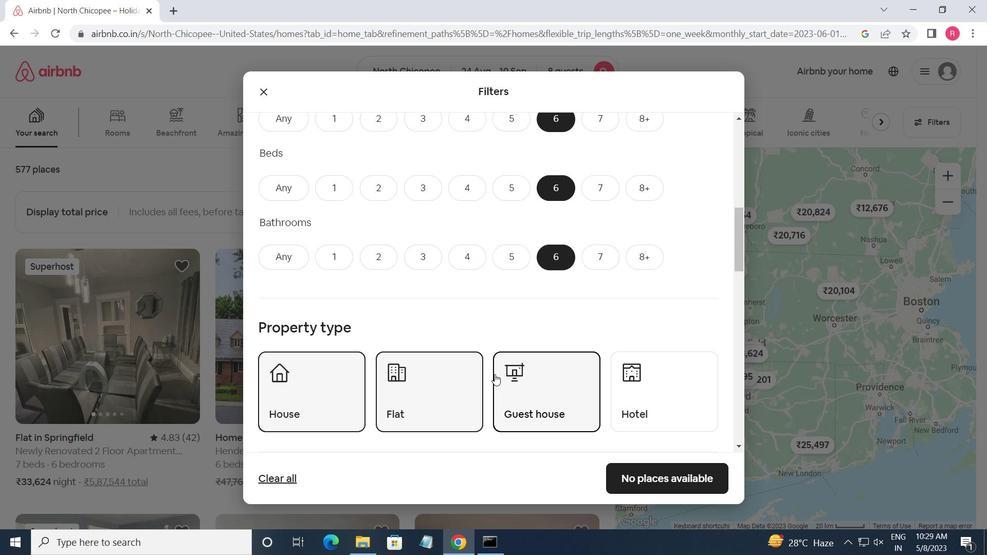 
Action: Mouse scrolled (495, 374) with delta (0, 0)
Screenshot: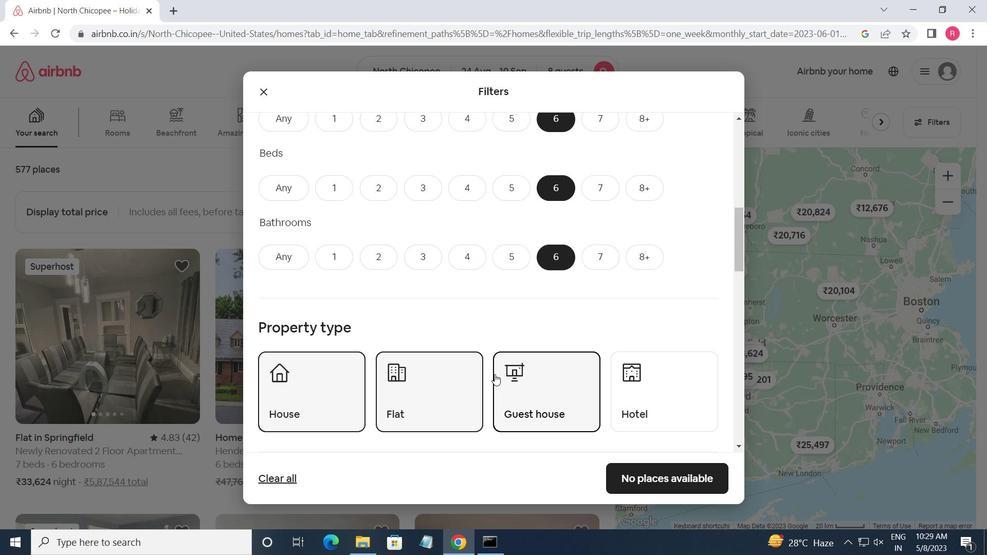 
Action: Mouse moved to (399, 373)
Screenshot: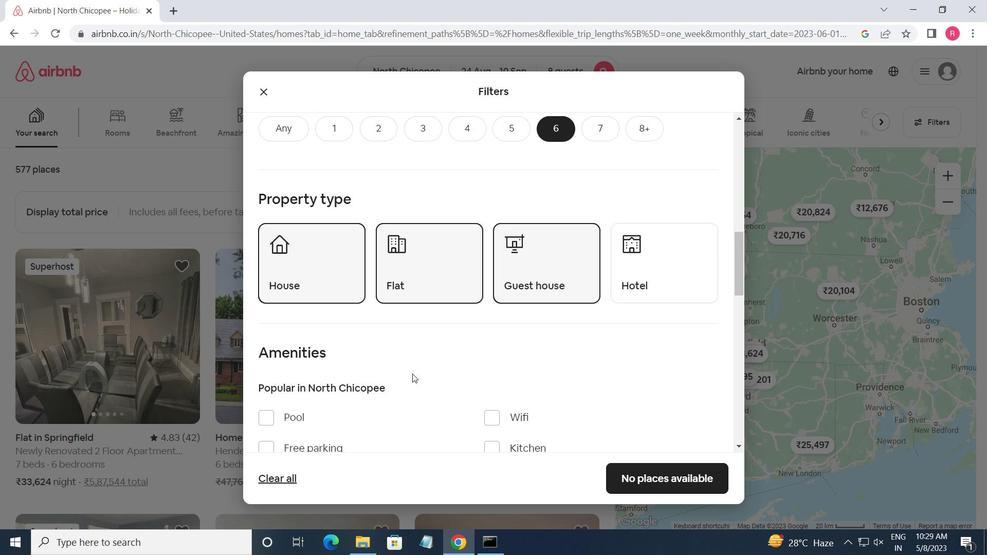 
Action: Mouse scrolled (399, 372) with delta (0, 0)
Screenshot: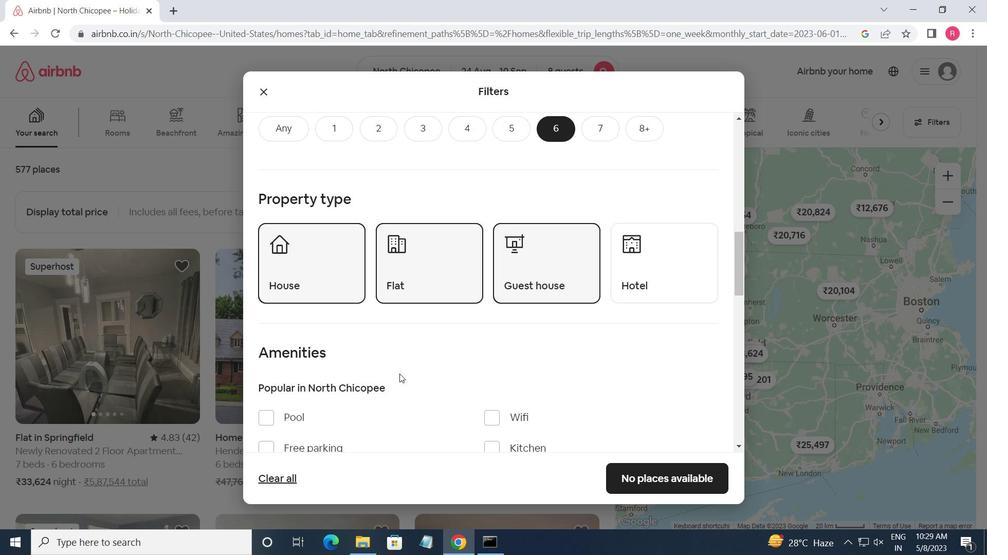 
Action: Mouse moved to (385, 374)
Screenshot: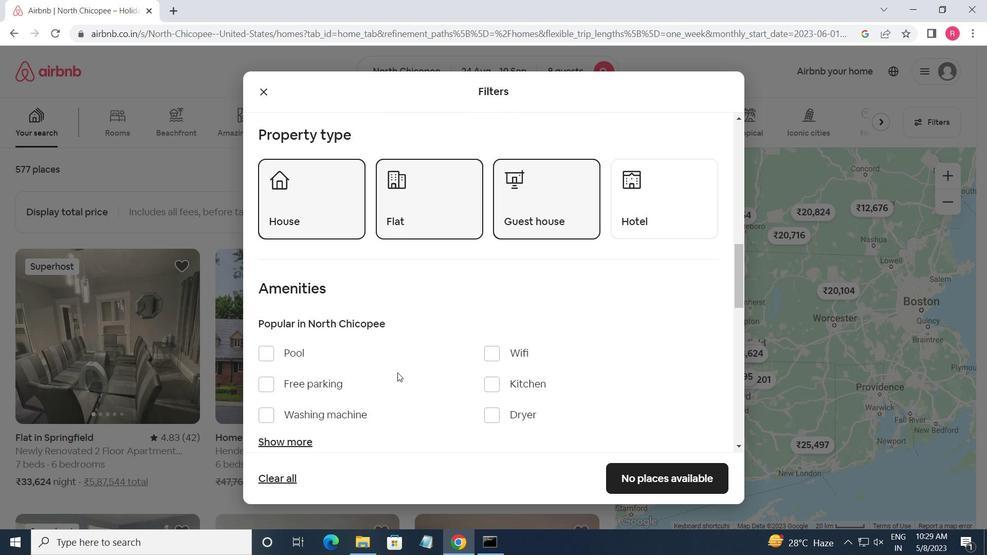 
Action: Mouse scrolled (385, 373) with delta (0, 0)
Screenshot: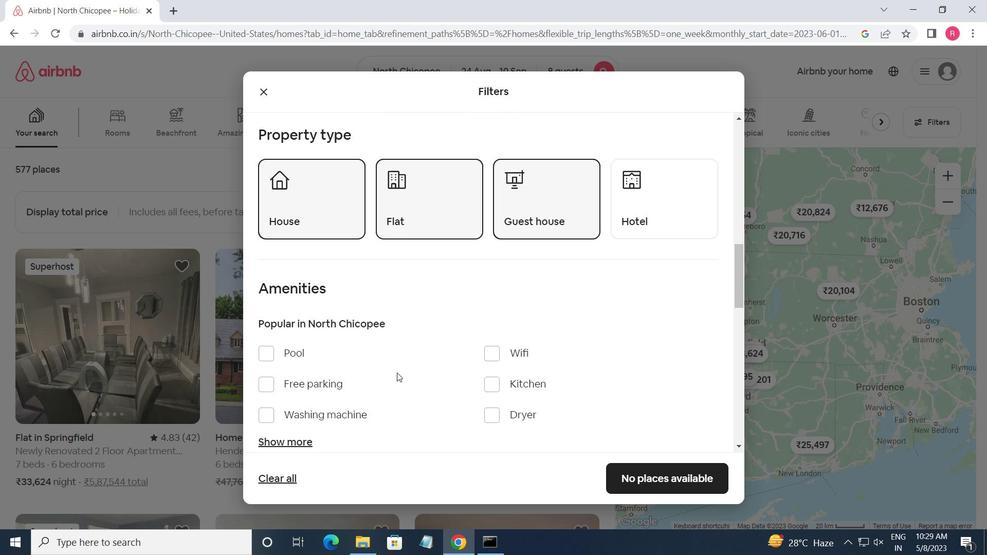 
Action: Mouse scrolled (385, 373) with delta (0, 0)
Screenshot: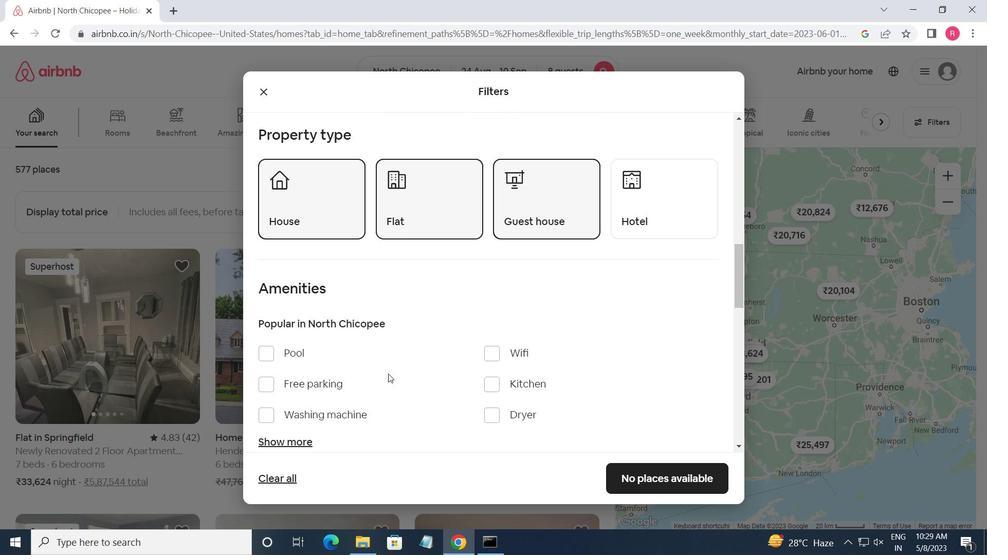 
Action: Mouse moved to (487, 225)
Screenshot: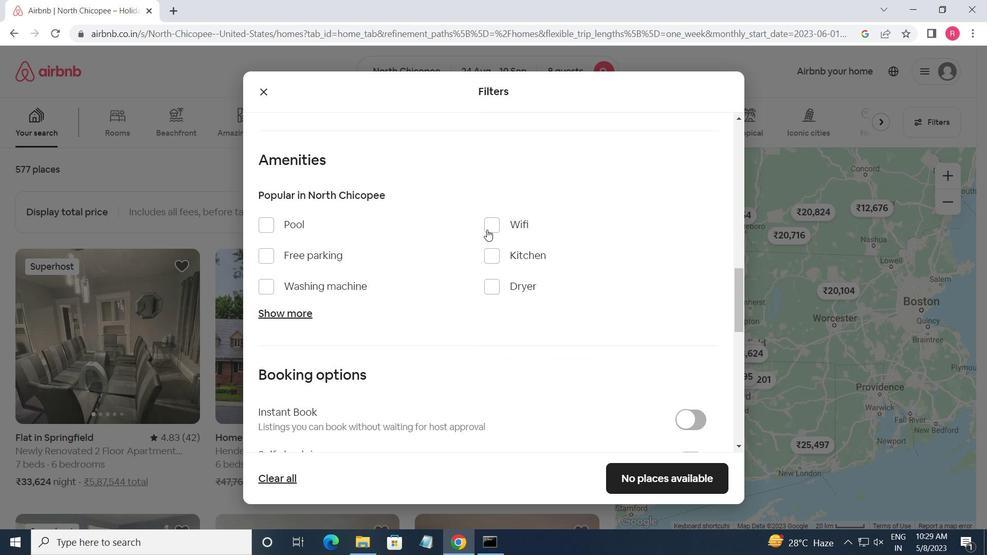 
Action: Mouse pressed left at (487, 225)
Screenshot: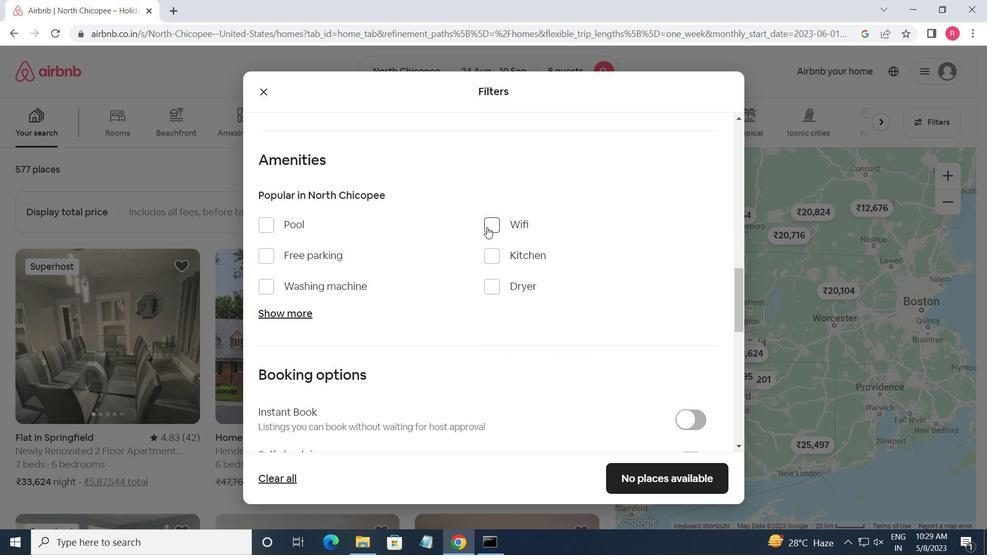 
Action: Mouse moved to (266, 257)
Screenshot: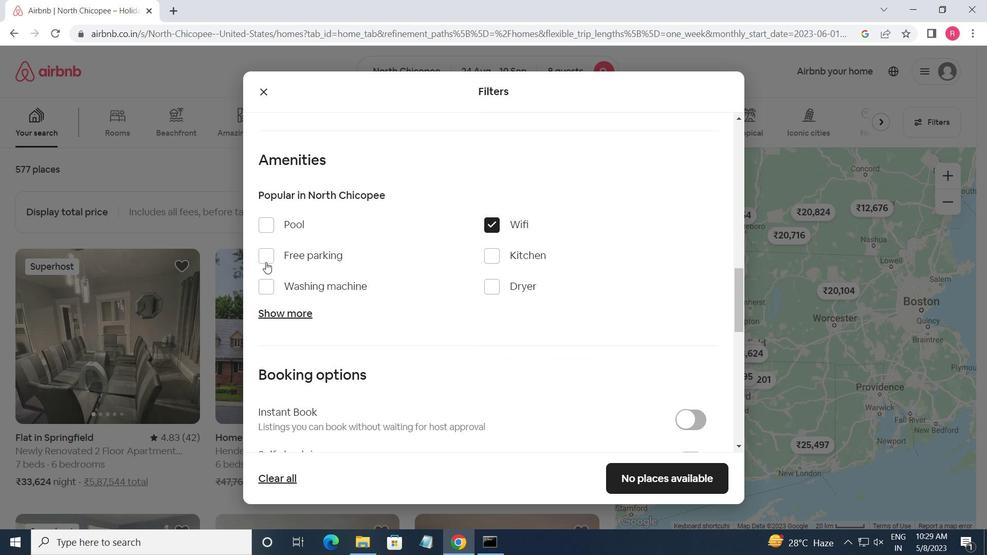
Action: Mouse pressed left at (266, 257)
Screenshot: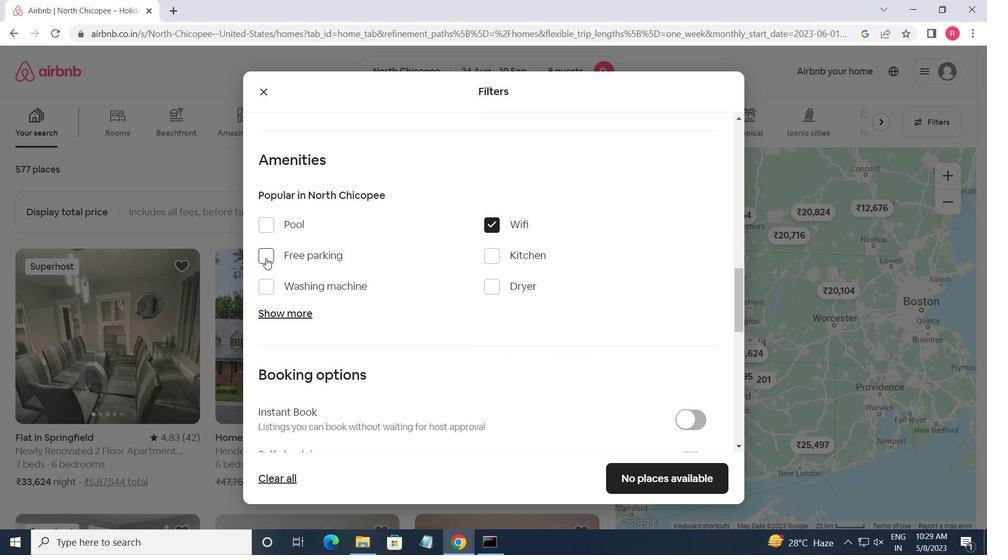 
Action: Mouse moved to (279, 318)
Screenshot: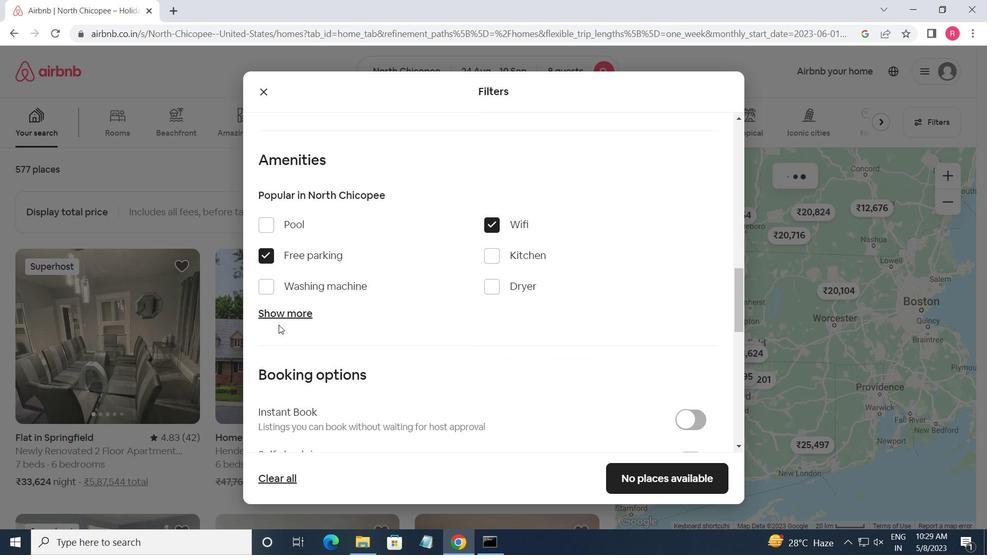 
Action: Mouse pressed left at (279, 318)
Screenshot: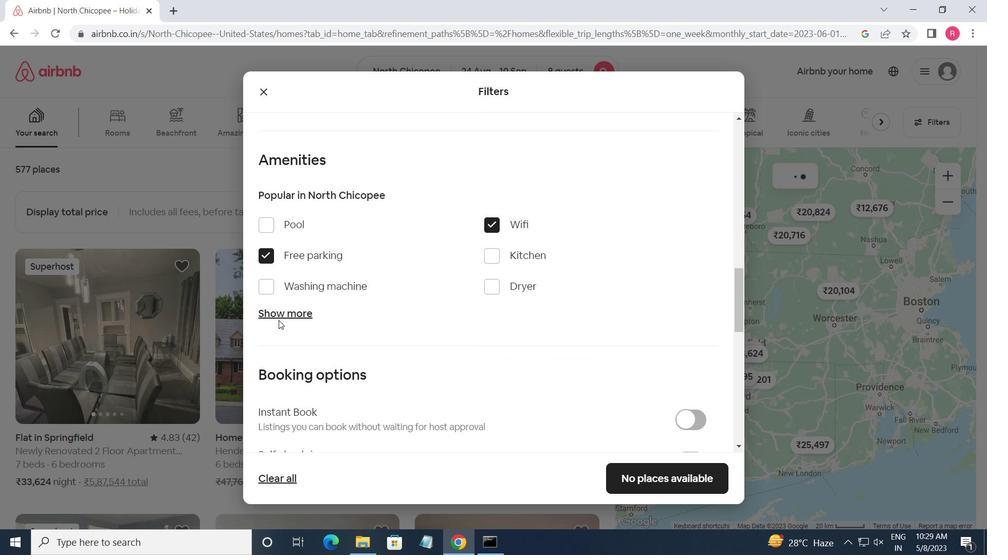 
Action: Mouse moved to (429, 335)
Screenshot: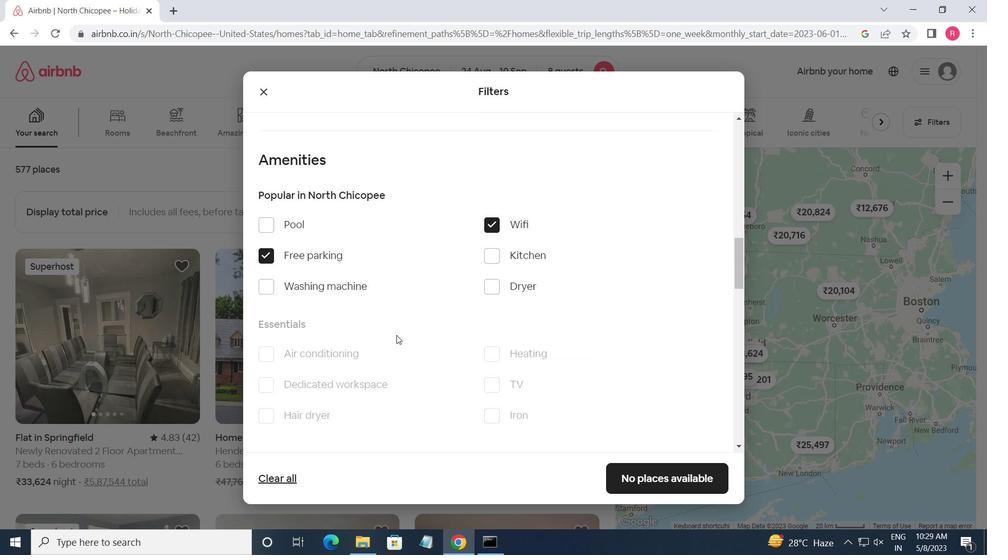 
Action: Mouse scrolled (429, 334) with delta (0, 0)
Screenshot: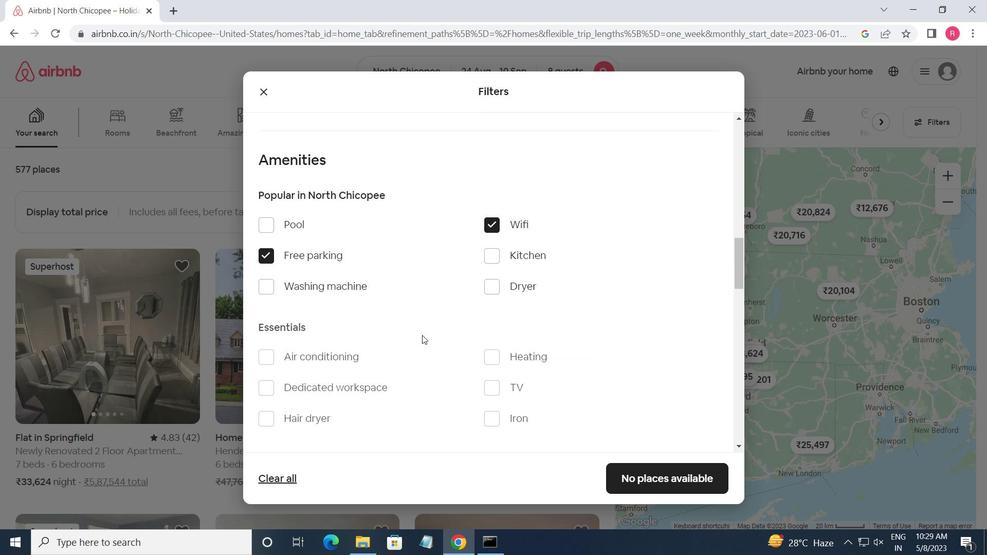 
Action: Mouse scrolled (429, 334) with delta (0, 0)
Screenshot: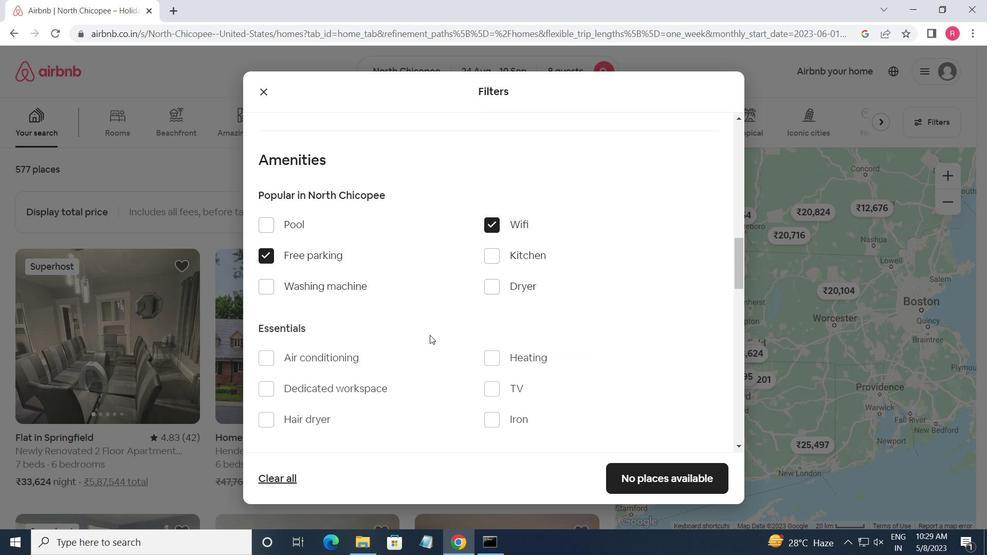 
Action: Mouse moved to (486, 259)
Screenshot: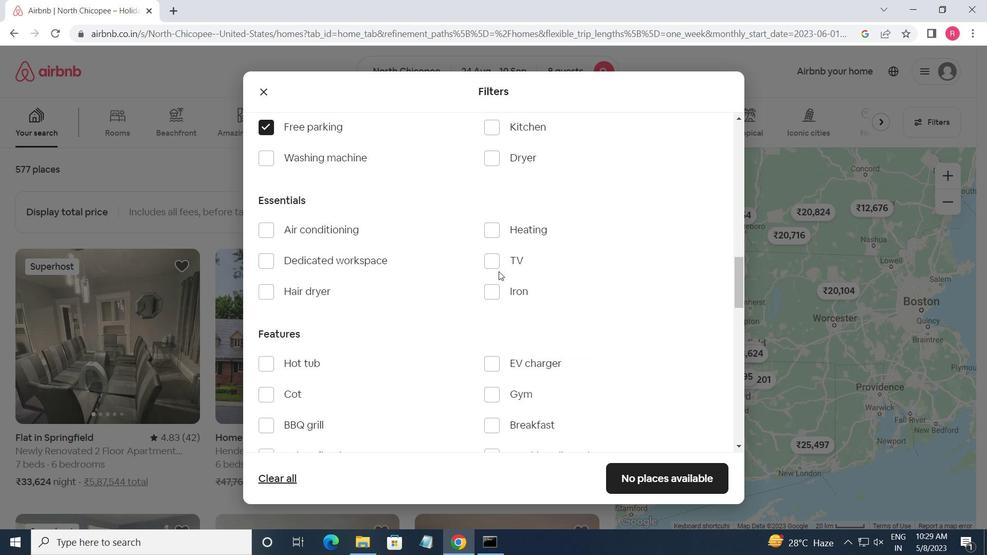 
Action: Mouse pressed left at (486, 259)
Screenshot: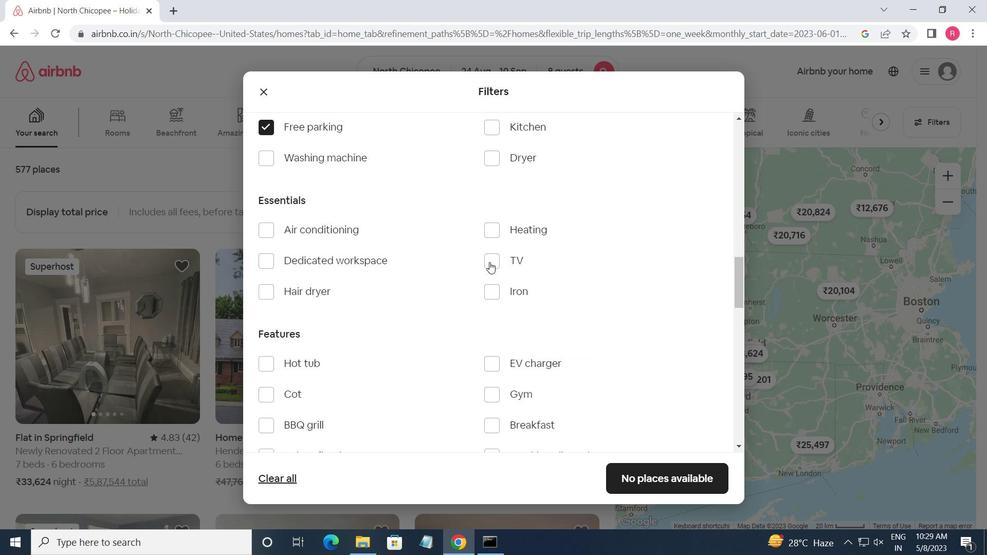 
Action: Mouse moved to (404, 340)
Screenshot: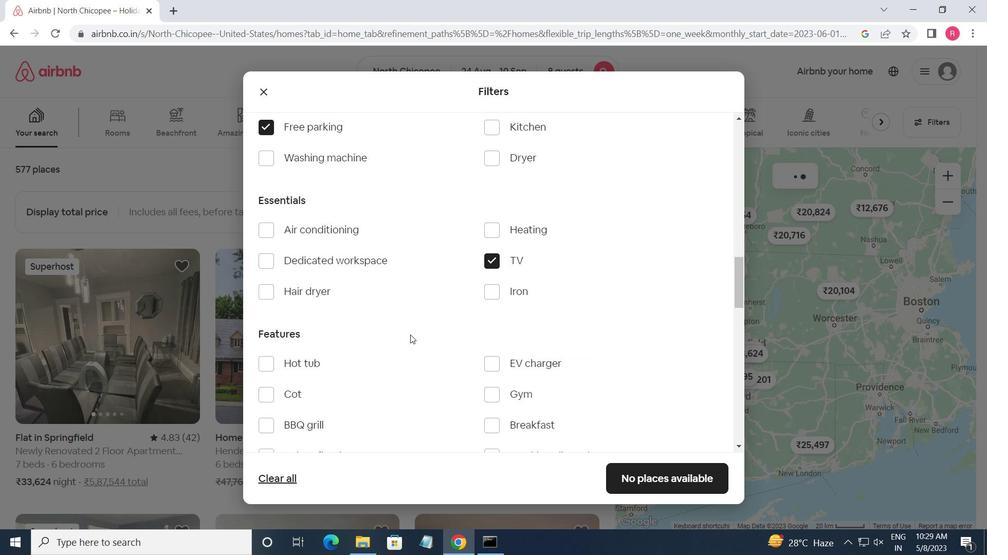 
Action: Mouse scrolled (404, 339) with delta (0, 0)
Screenshot: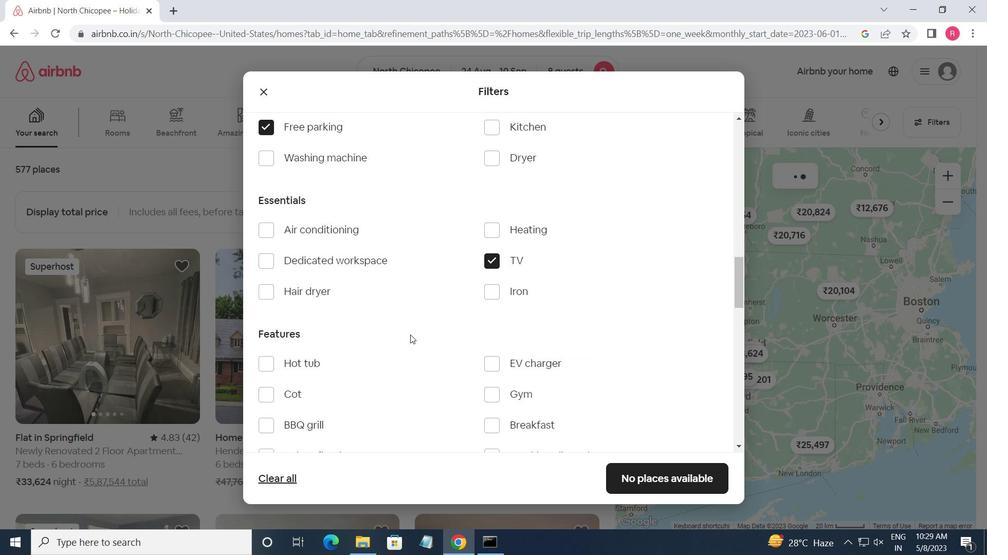 
Action: Mouse moved to (403, 340)
Screenshot: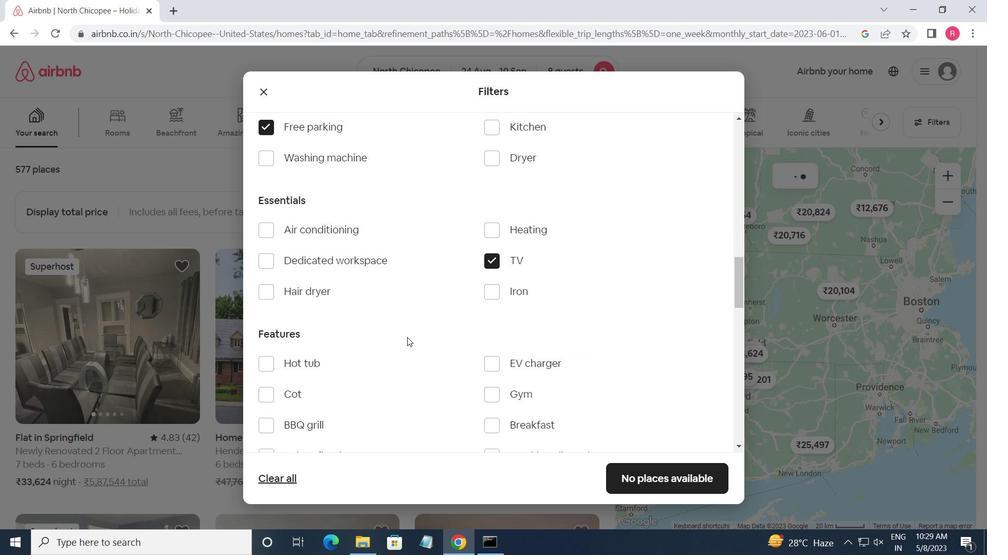 
Action: Mouse scrolled (403, 340) with delta (0, 0)
Screenshot: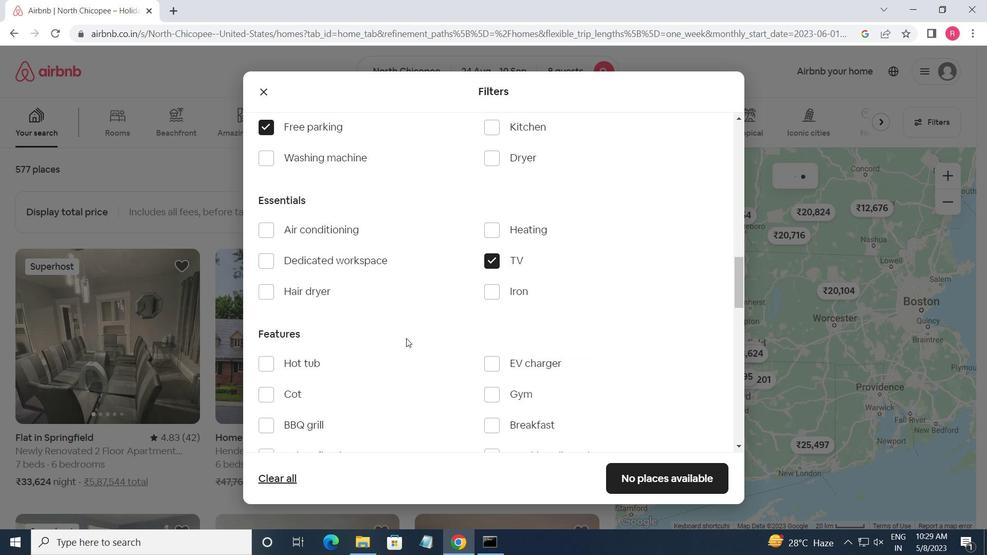 
Action: Mouse moved to (495, 266)
Screenshot: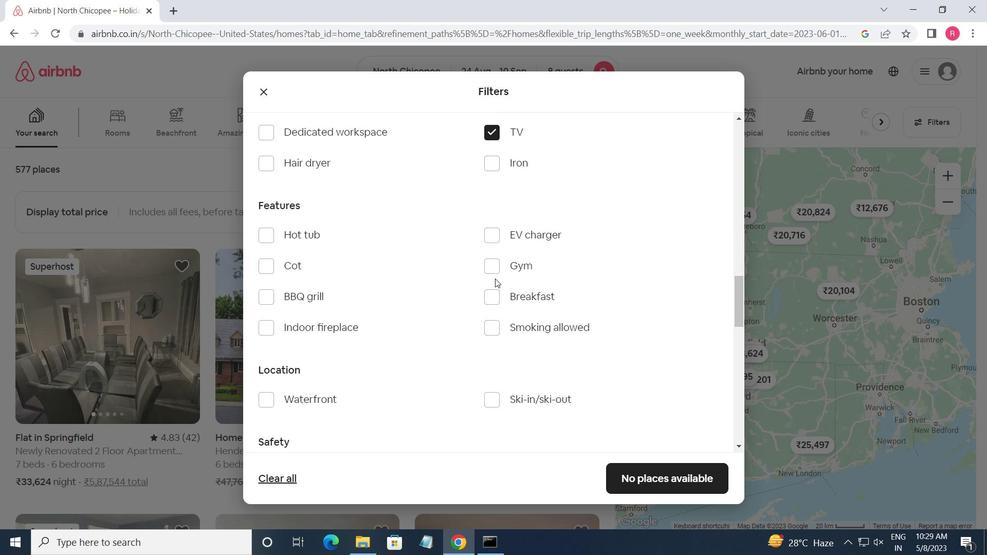 
Action: Mouse pressed left at (495, 266)
Screenshot: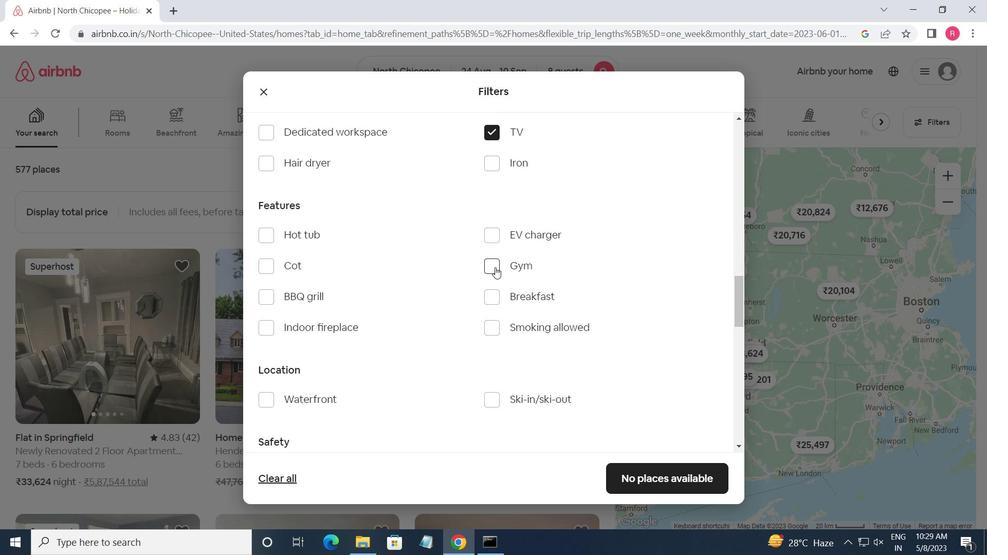 
Action: Mouse moved to (493, 294)
Screenshot: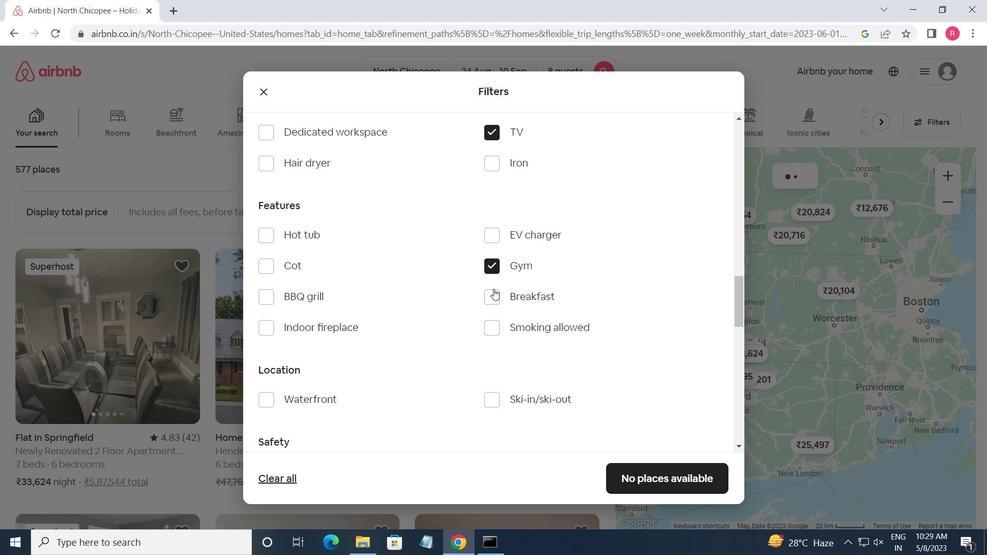 
Action: Mouse pressed left at (493, 294)
Screenshot: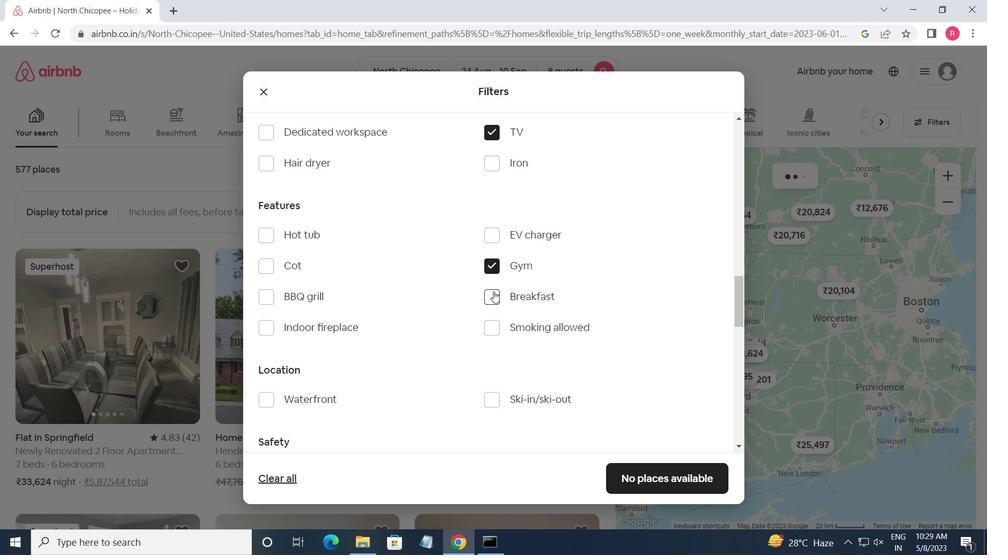 
Action: Mouse moved to (517, 320)
Screenshot: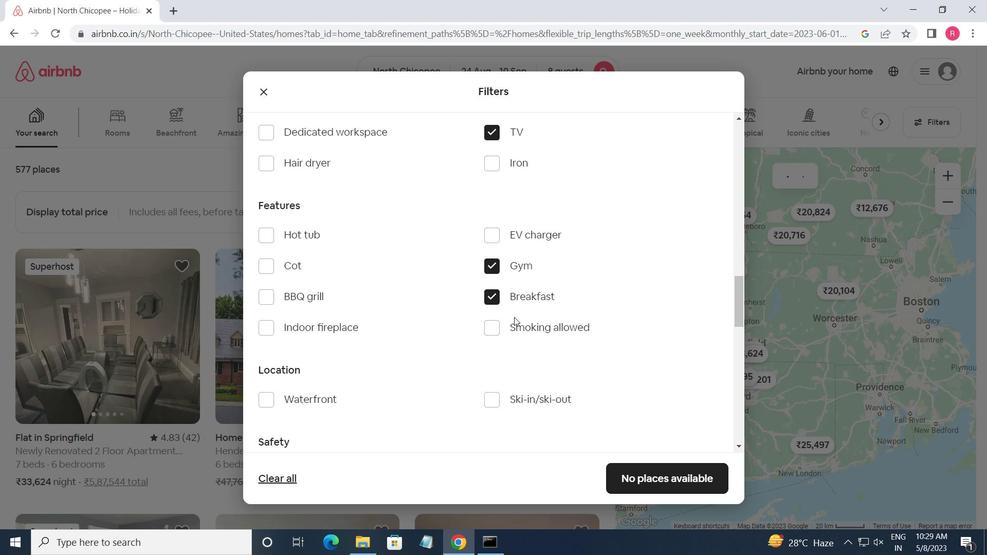 
Action: Mouse scrolled (517, 319) with delta (0, 0)
Screenshot: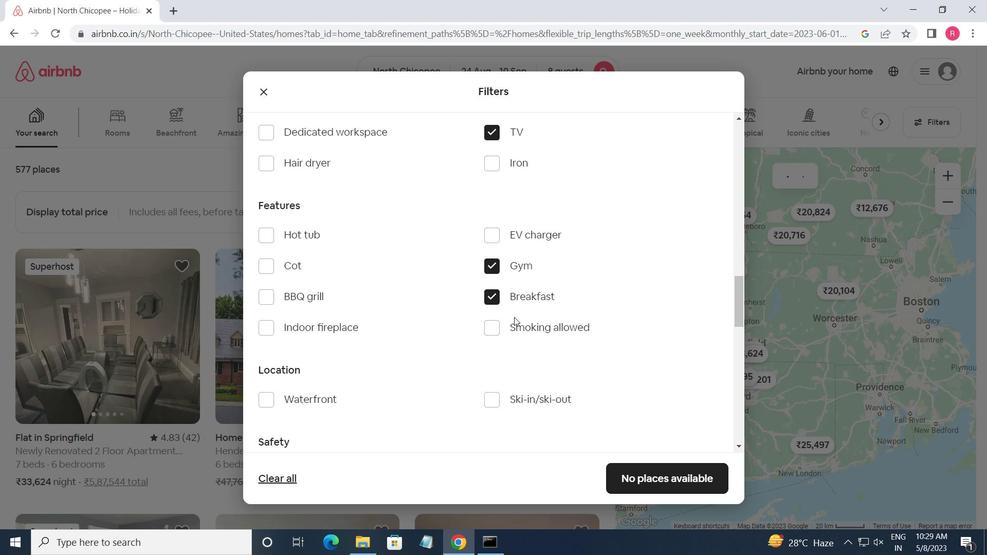 
Action: Mouse moved to (517, 320)
Screenshot: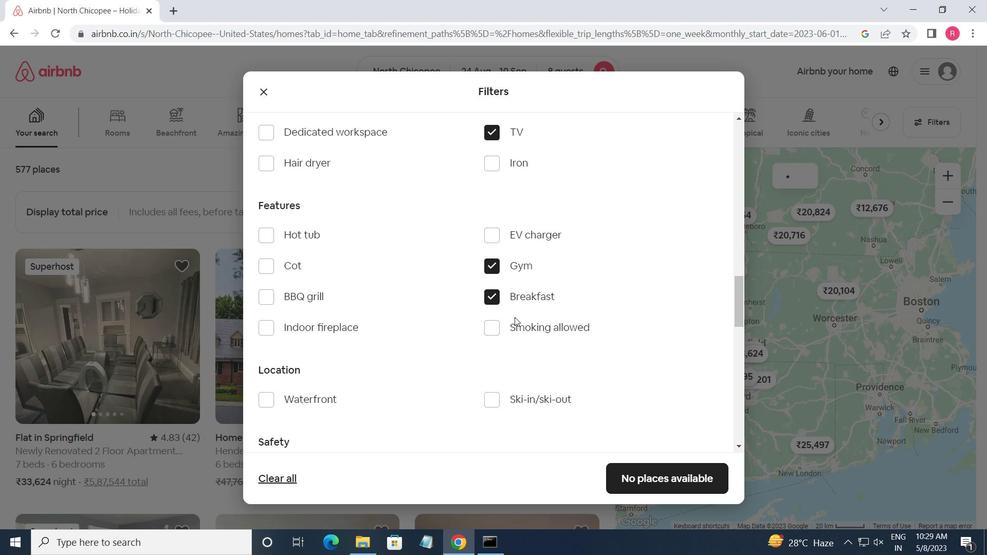 
Action: Mouse scrolled (517, 319) with delta (0, 0)
Screenshot: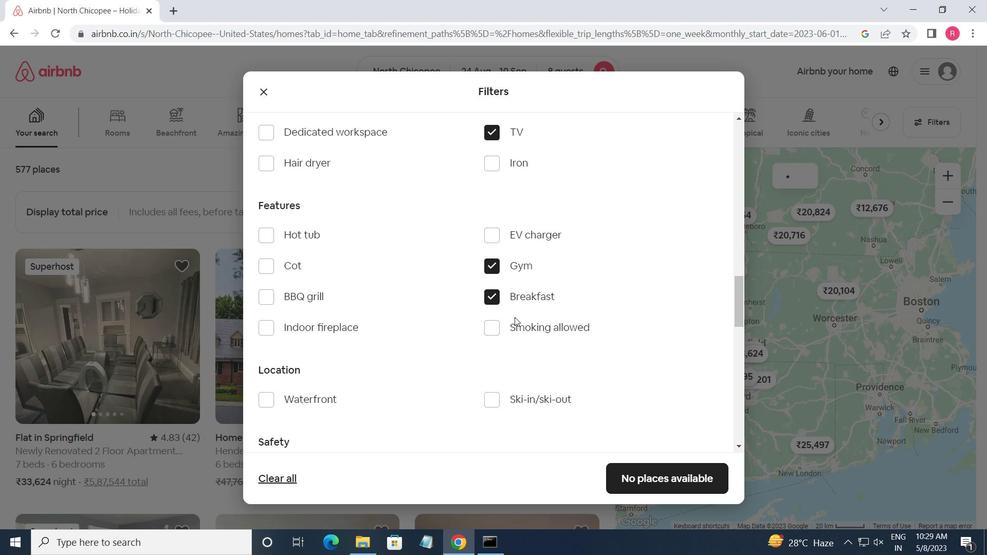 
Action: Mouse scrolled (517, 319) with delta (0, 0)
Screenshot: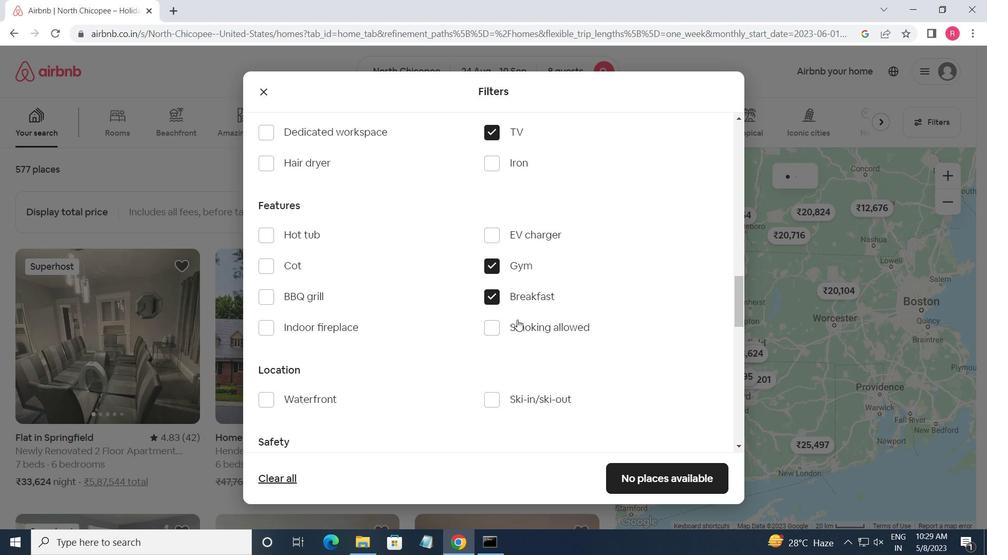 
Action: Mouse scrolled (517, 319) with delta (0, 0)
Screenshot: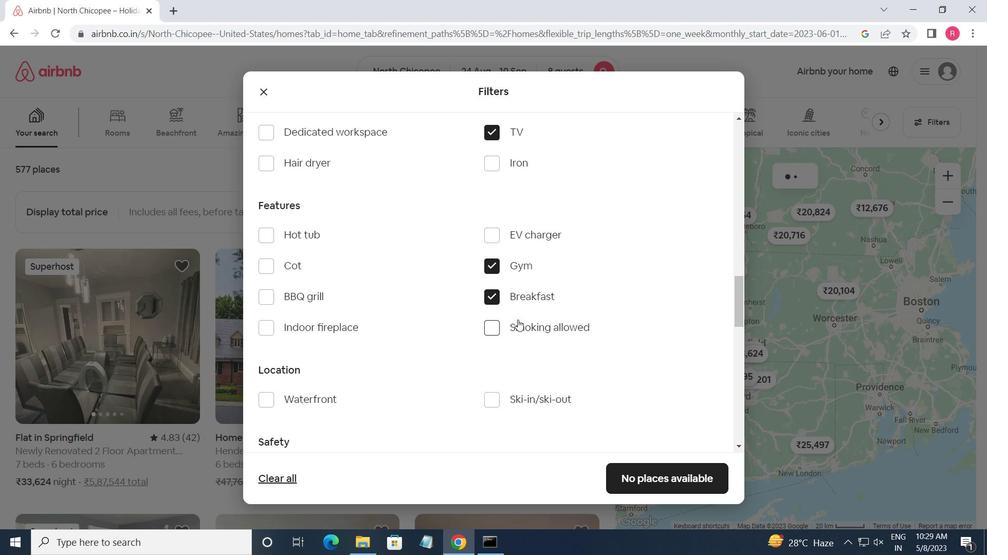 
Action: Mouse scrolled (517, 319) with delta (0, 0)
Screenshot: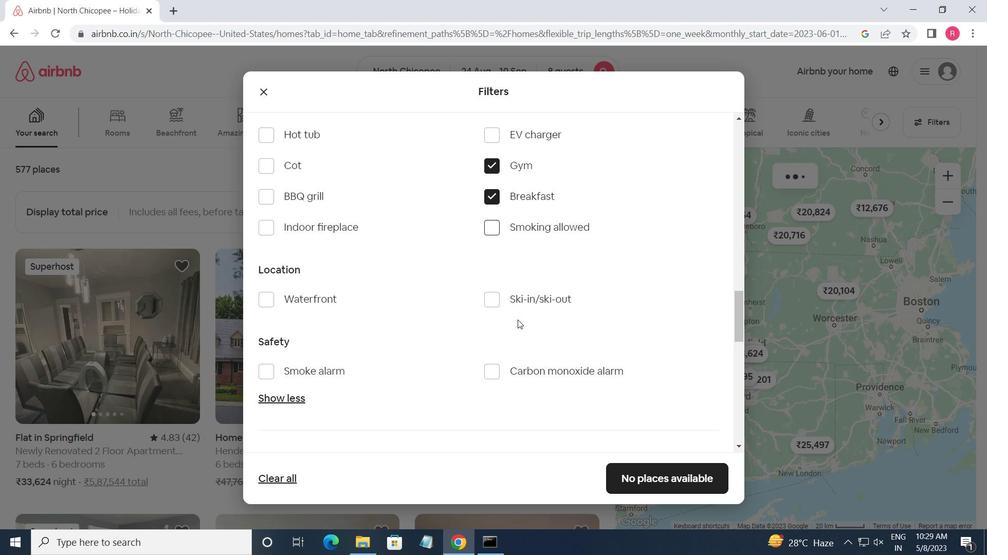 
Action: Mouse moved to (696, 325)
Screenshot: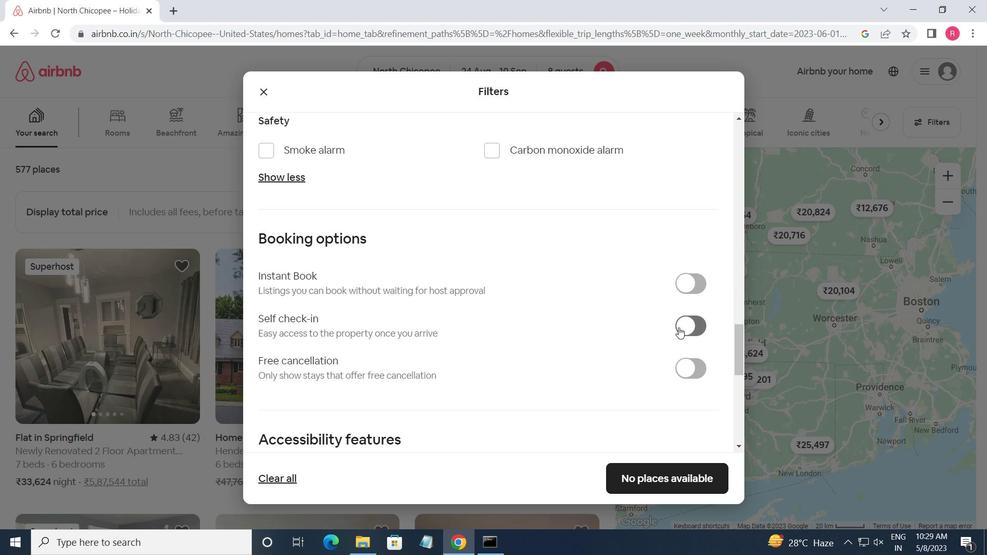 
Action: Mouse pressed left at (696, 325)
Screenshot: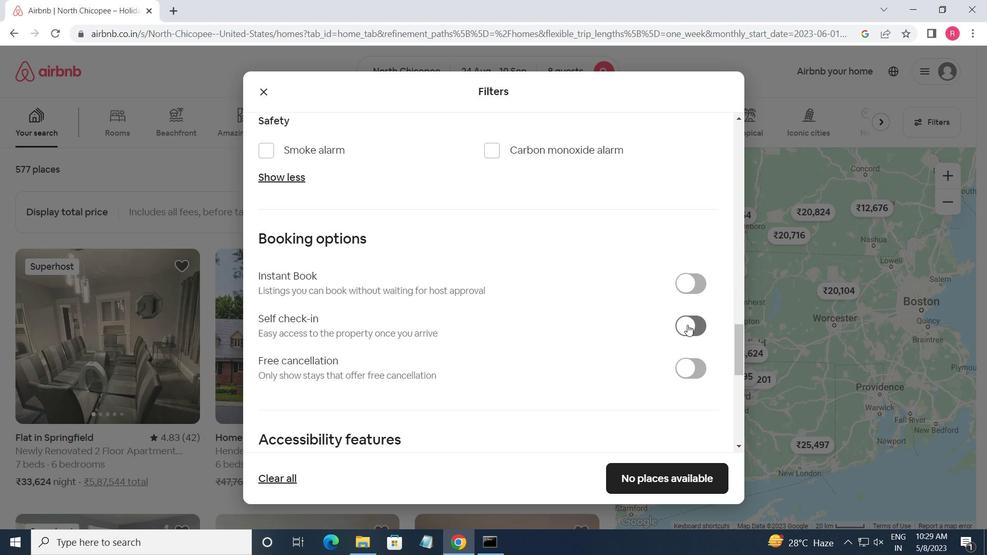 
Action: Mouse moved to (446, 384)
Screenshot: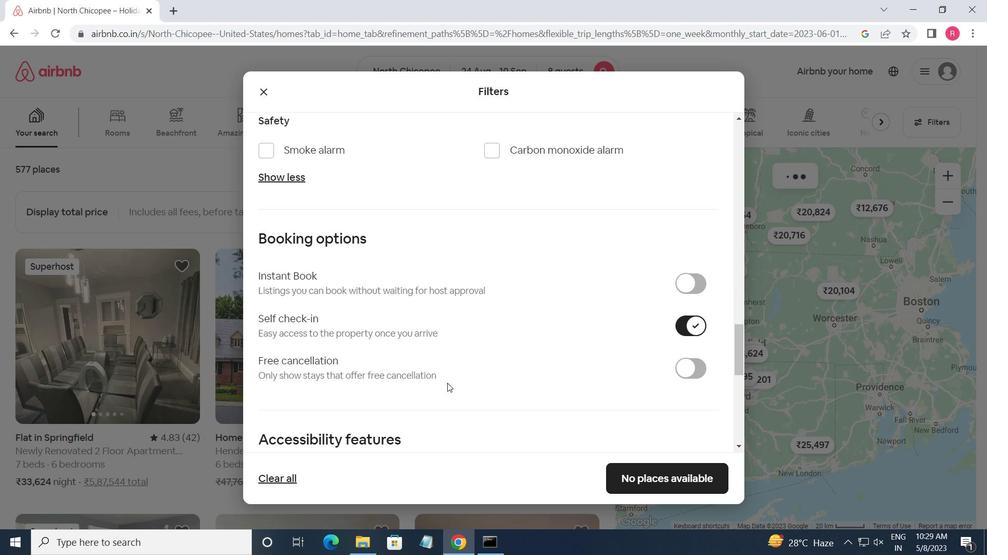 
Action: Mouse scrolled (446, 383) with delta (0, 0)
Screenshot: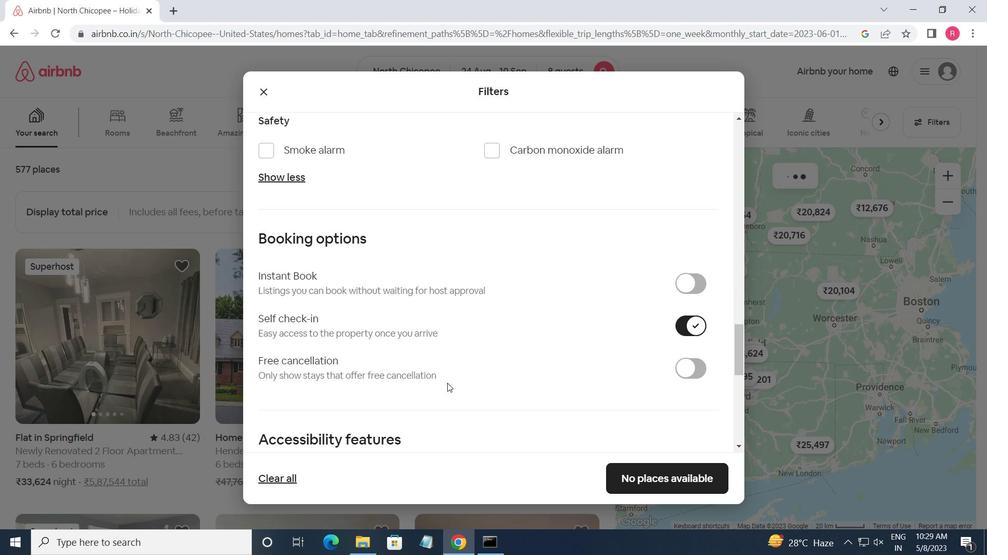 
Action: Mouse scrolled (446, 383) with delta (0, 0)
Screenshot: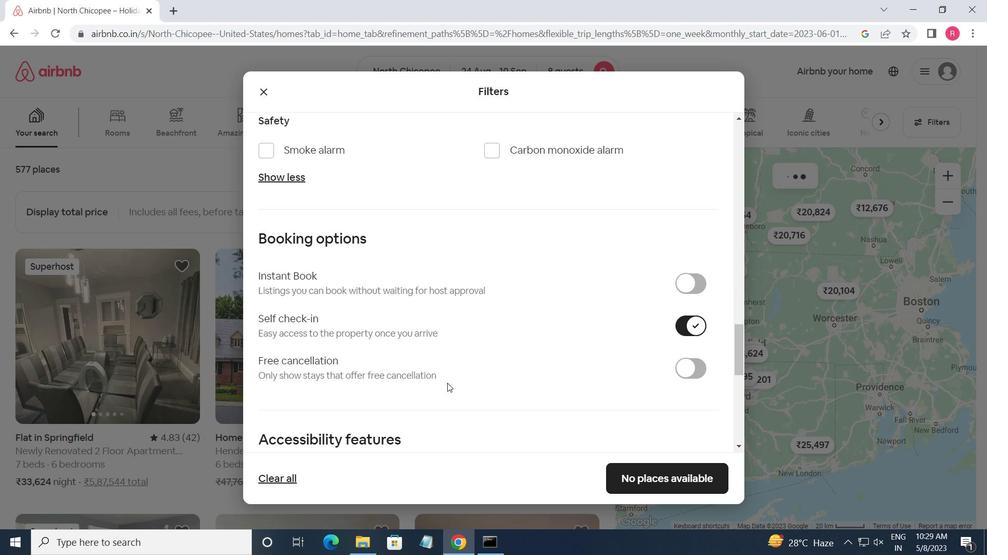 
Action: Mouse scrolled (446, 383) with delta (0, 0)
Screenshot: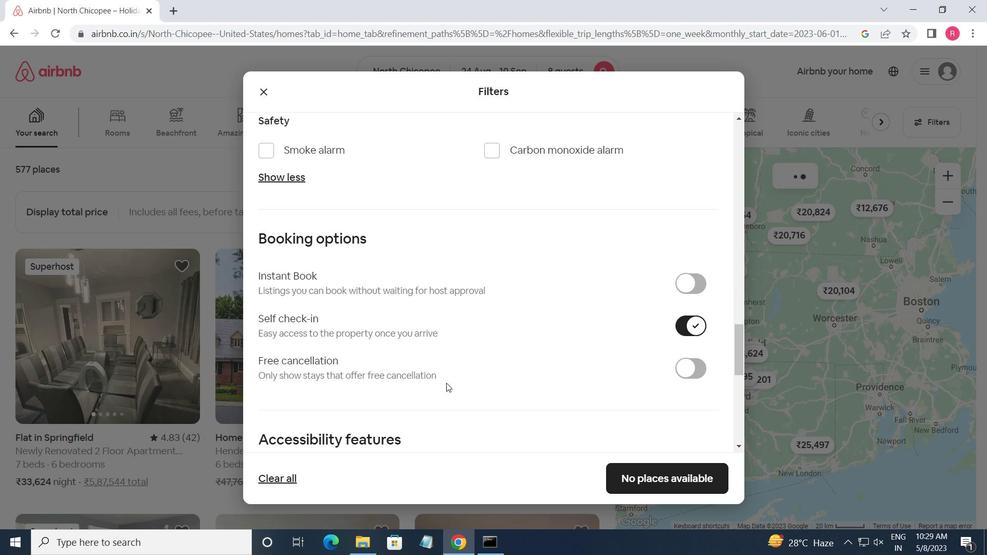 
Action: Mouse scrolled (446, 383) with delta (0, 0)
Screenshot: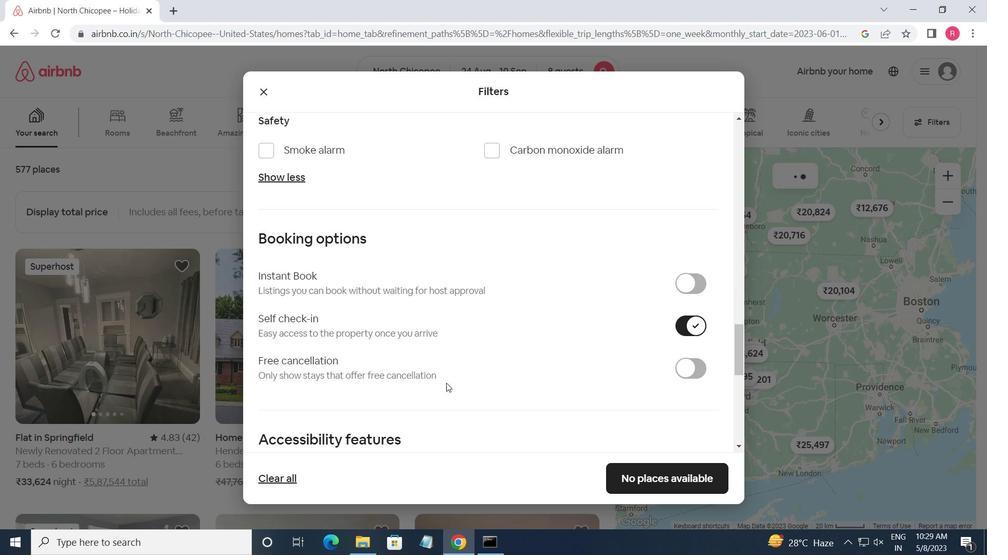 
Action: Mouse scrolled (446, 383) with delta (0, 0)
Screenshot: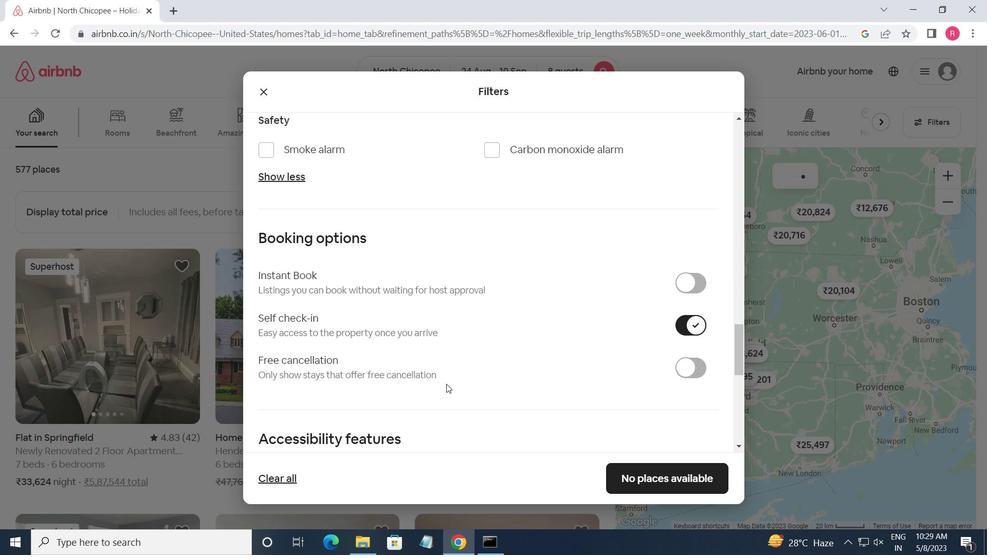 
Action: Mouse moved to (401, 384)
Screenshot: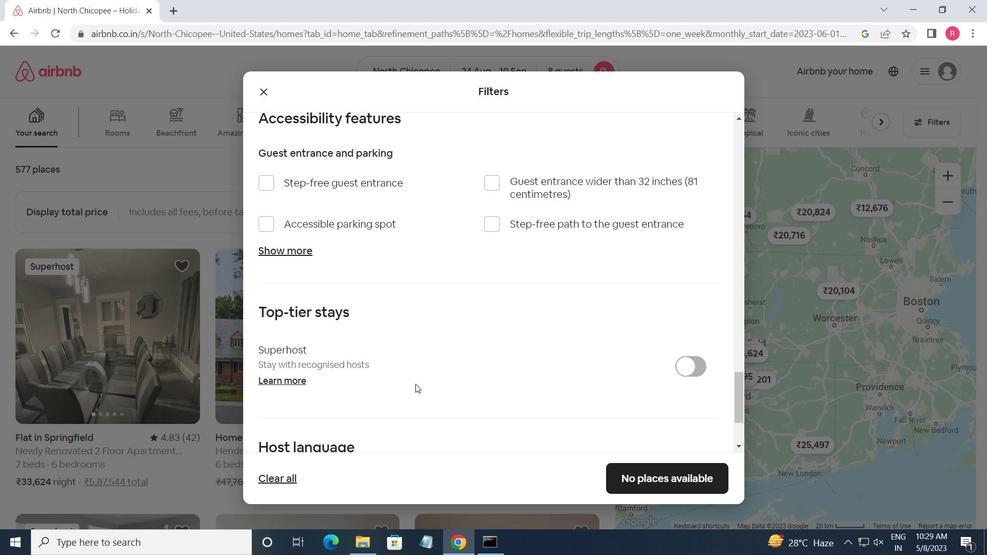 
Action: Mouse scrolled (401, 384) with delta (0, 0)
Screenshot: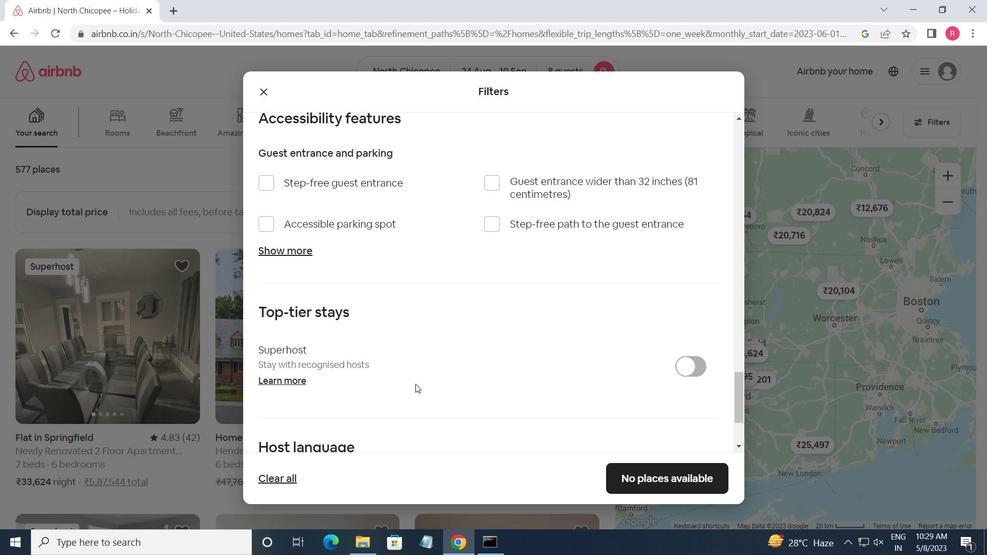 
Action: Mouse moved to (400, 384)
Screenshot: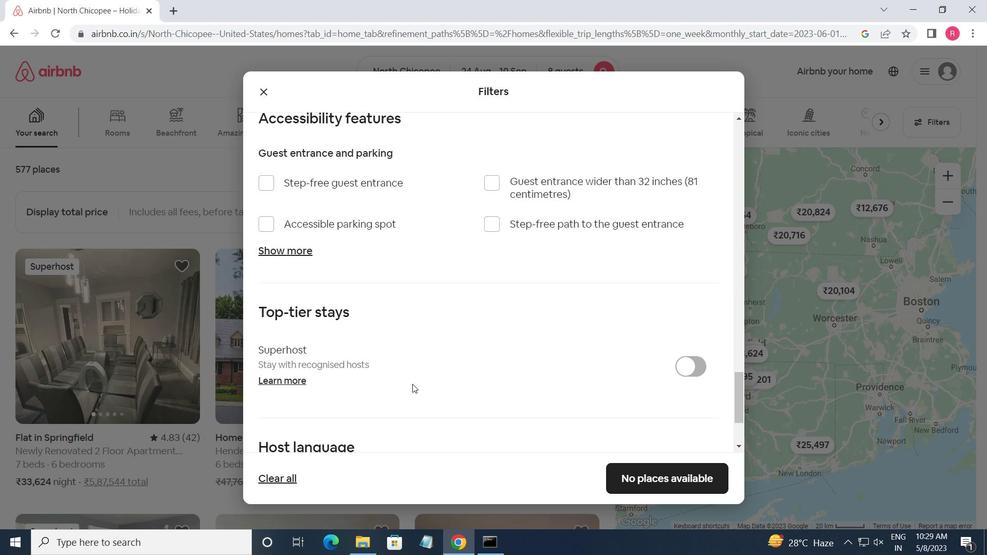 
Action: Mouse scrolled (400, 384) with delta (0, 0)
Screenshot: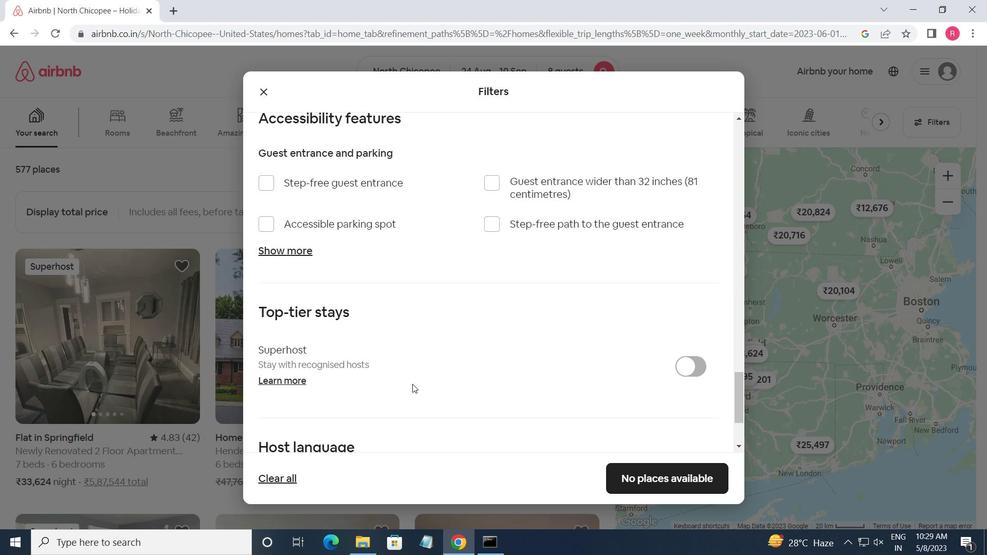
Action: Mouse moved to (399, 384)
Screenshot: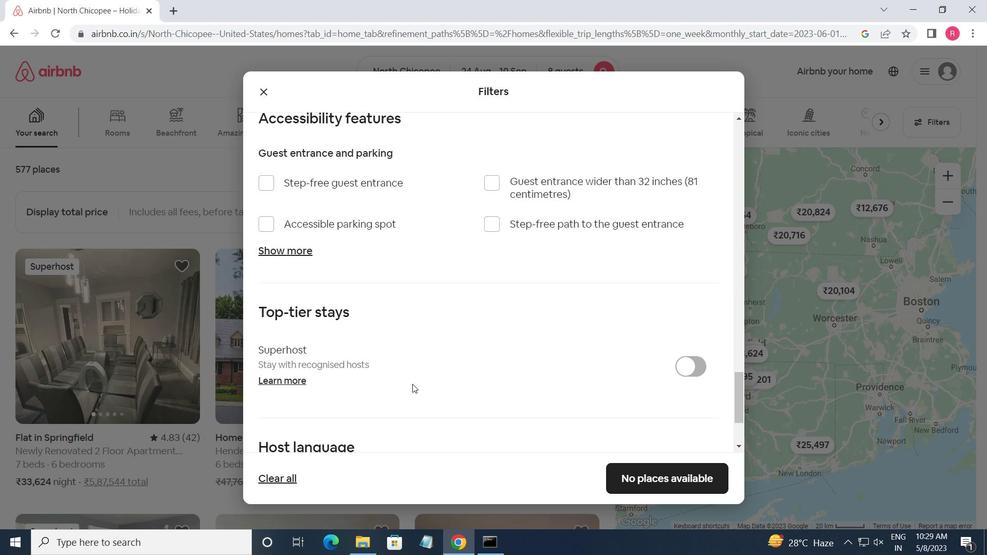 
Action: Mouse scrolled (399, 384) with delta (0, 0)
Screenshot: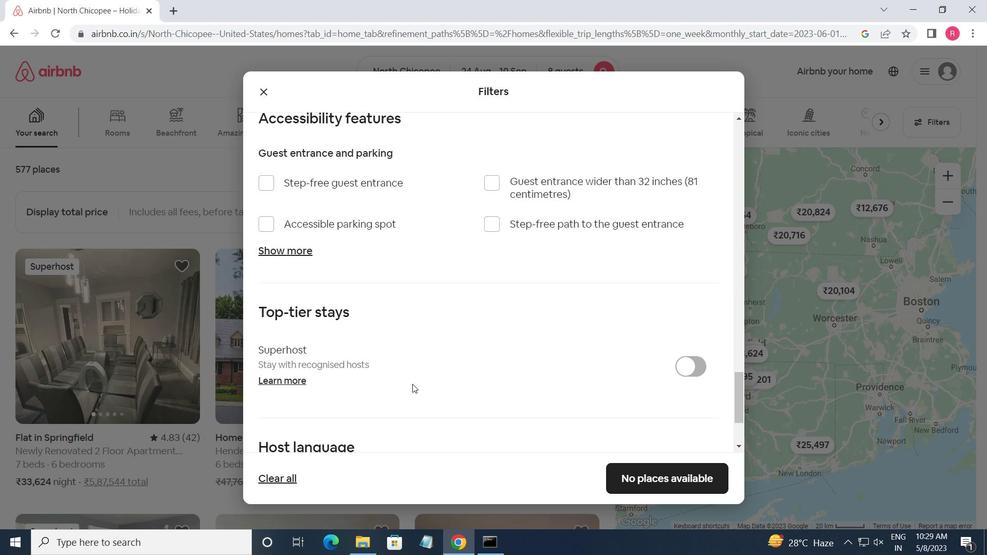 
Action: Mouse moved to (399, 384)
Screenshot: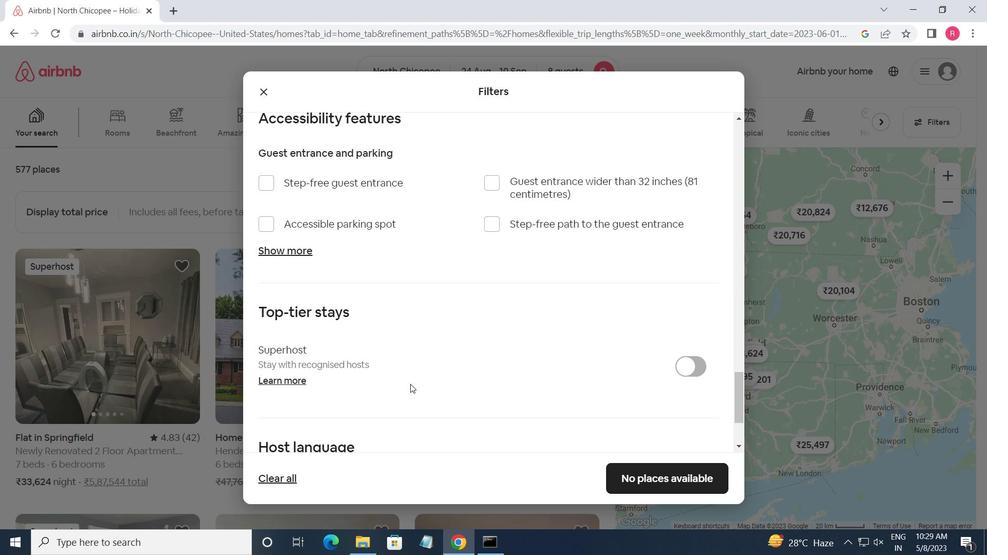 
Action: Mouse scrolled (399, 384) with delta (0, 0)
Screenshot: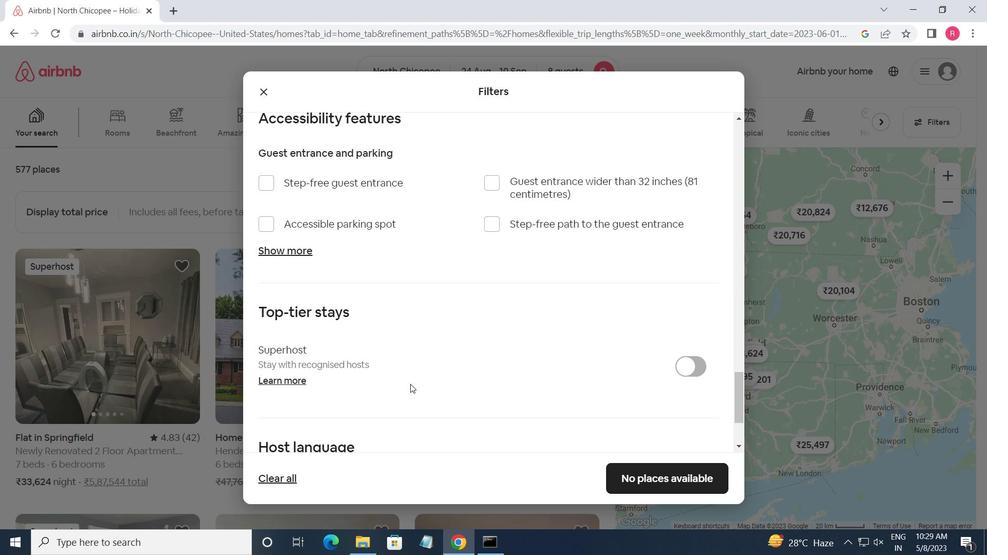 
Action: Mouse moved to (274, 366)
Screenshot: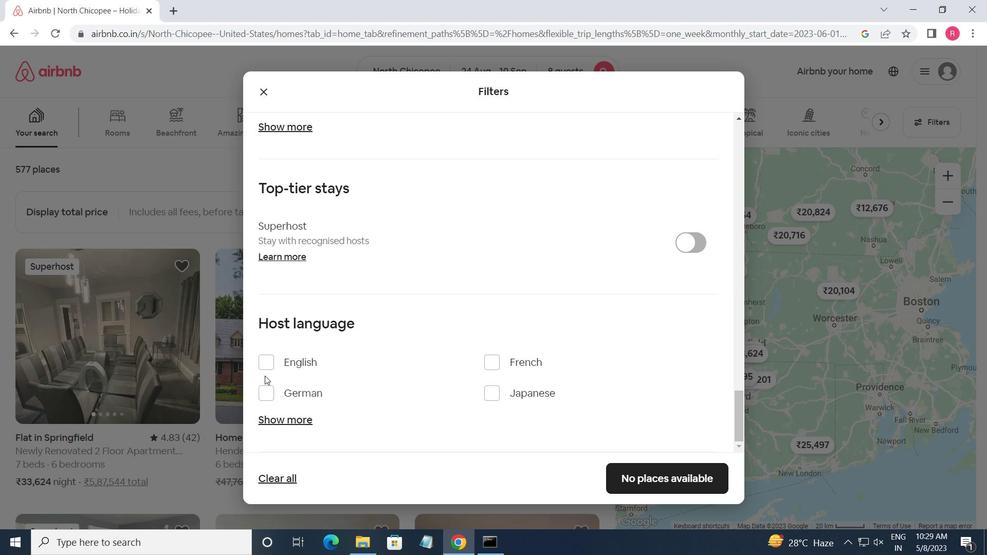 
Action: Mouse pressed left at (274, 366)
Screenshot: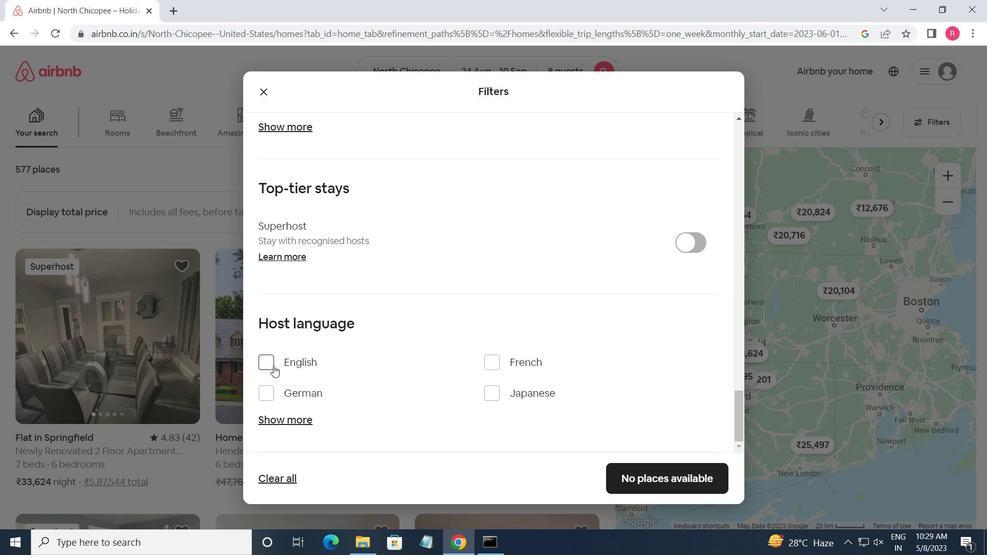 
Action: Mouse moved to (661, 481)
Screenshot: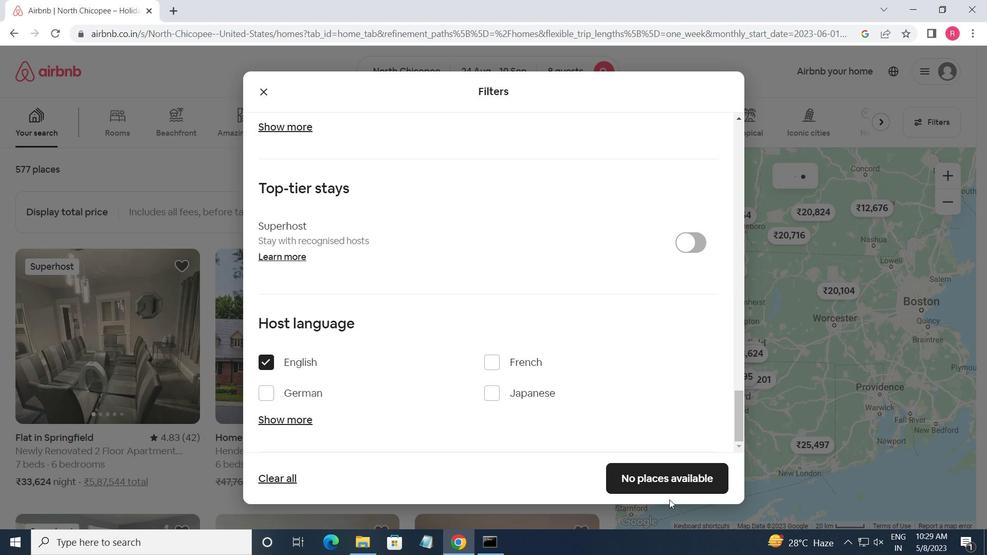 
Action: Mouse pressed left at (661, 481)
Screenshot: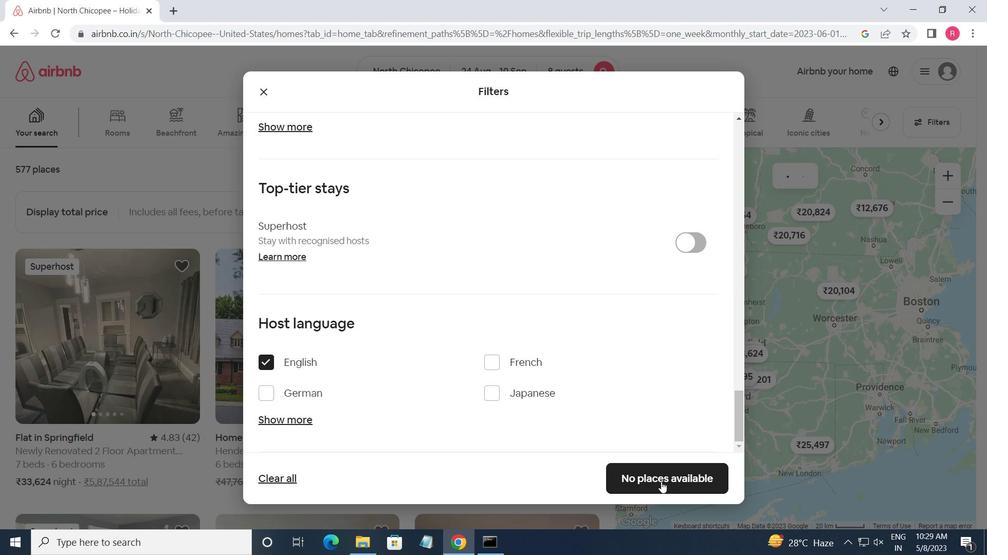 
